 Task: Find connections with filter location Herent with filter topic #realestatewith filter profile language French with filter current company Utkarsh Small Finance Bank with filter school Indian Institute of Space Science and Technology with filter industry Events Services with filter service category Management Consulting with filter keywords title School Volunteer
Action: Mouse moved to (510, 103)
Screenshot: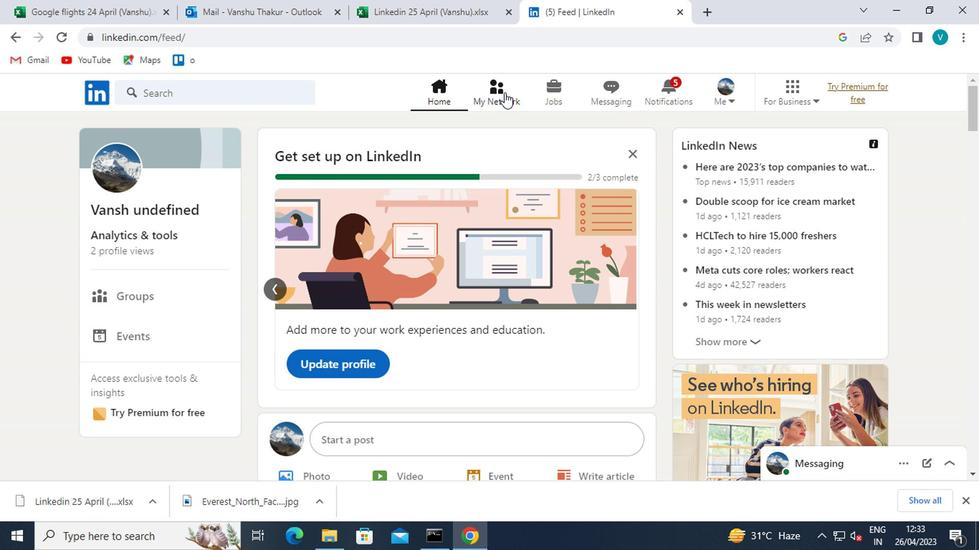 
Action: Mouse pressed left at (510, 103)
Screenshot: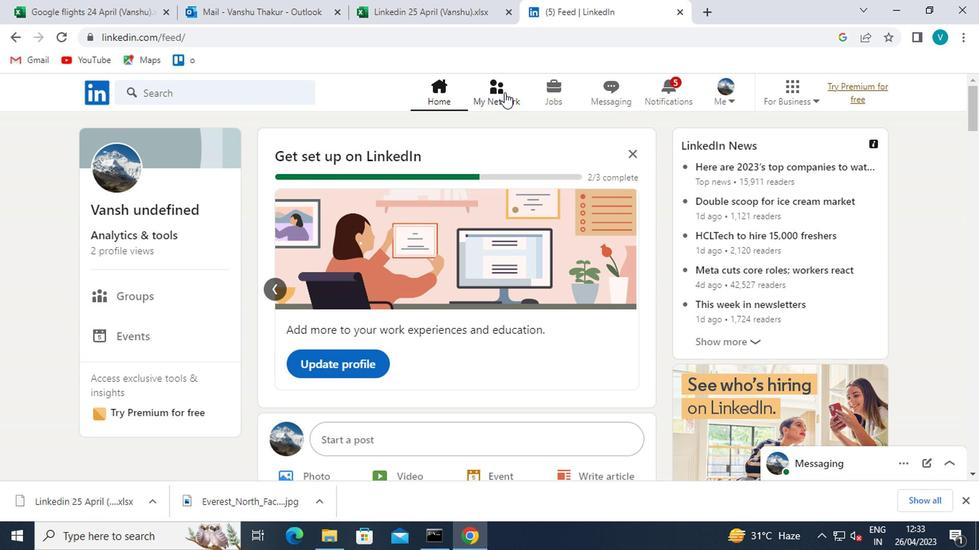 
Action: Mouse moved to (192, 173)
Screenshot: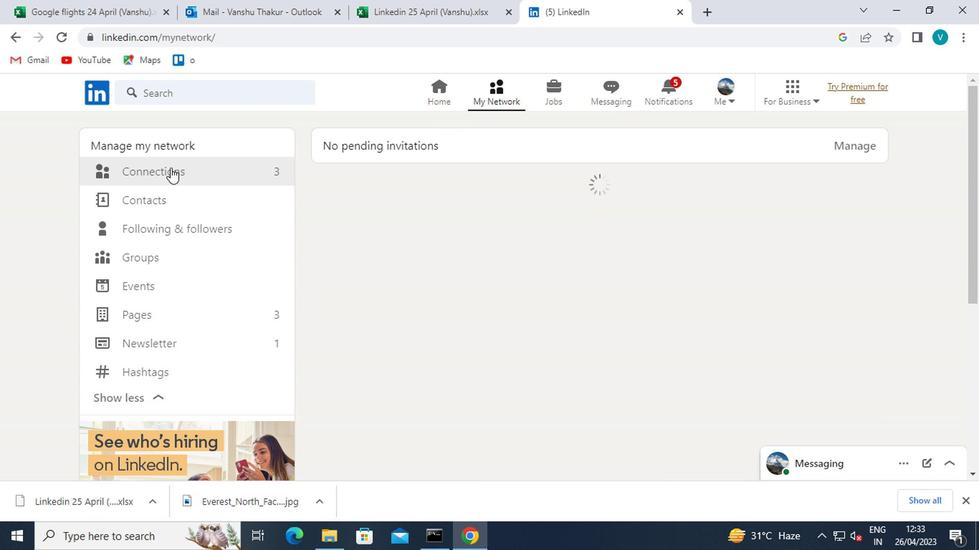 
Action: Mouse pressed left at (192, 173)
Screenshot: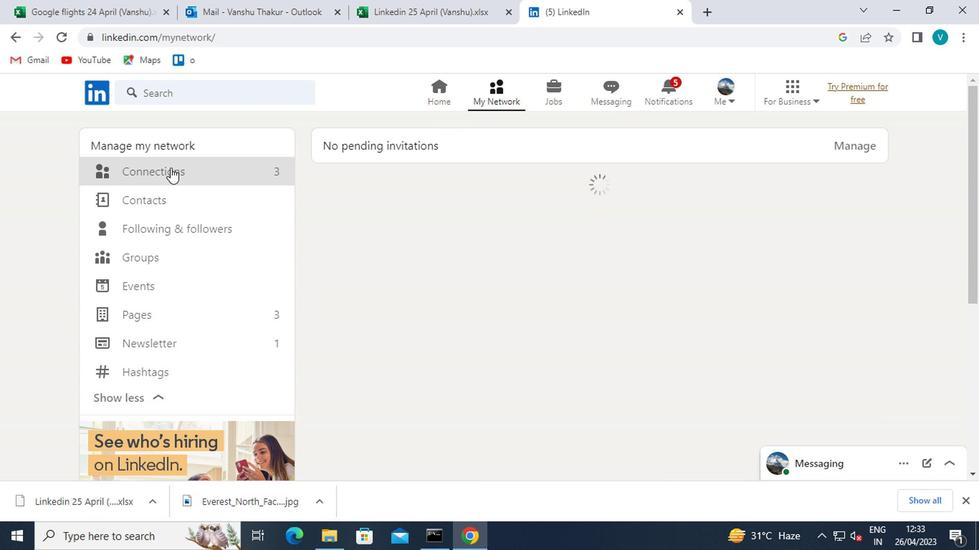 
Action: Mouse moved to (581, 173)
Screenshot: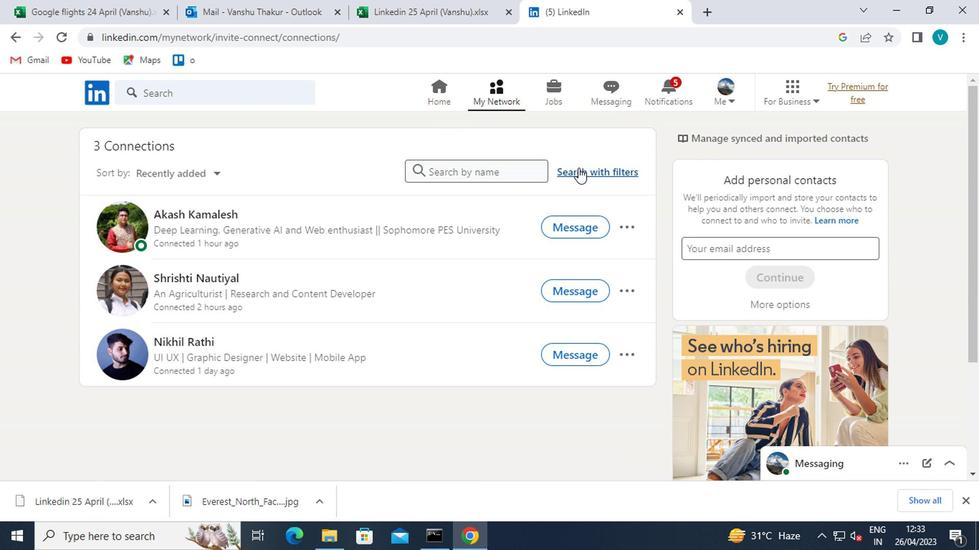 
Action: Mouse pressed left at (581, 173)
Screenshot: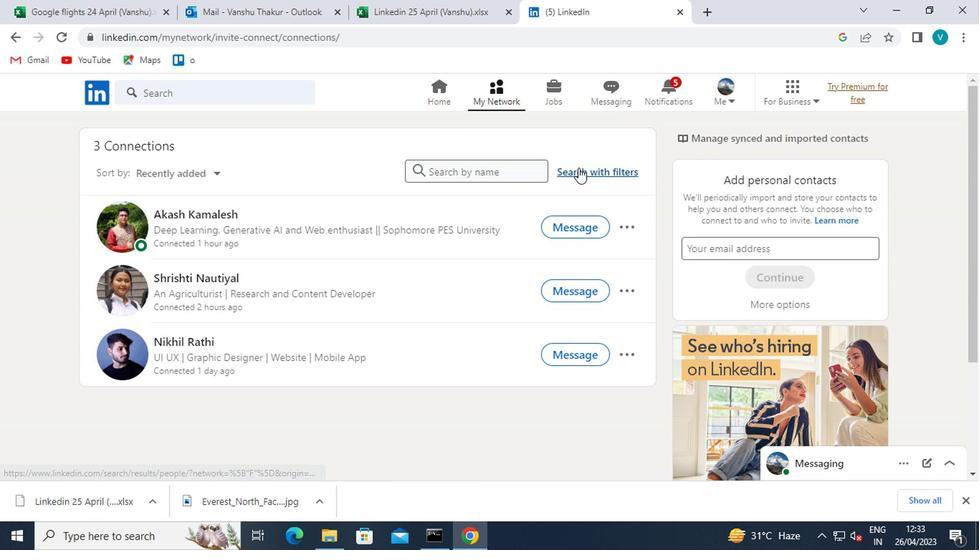
Action: Mouse moved to (501, 145)
Screenshot: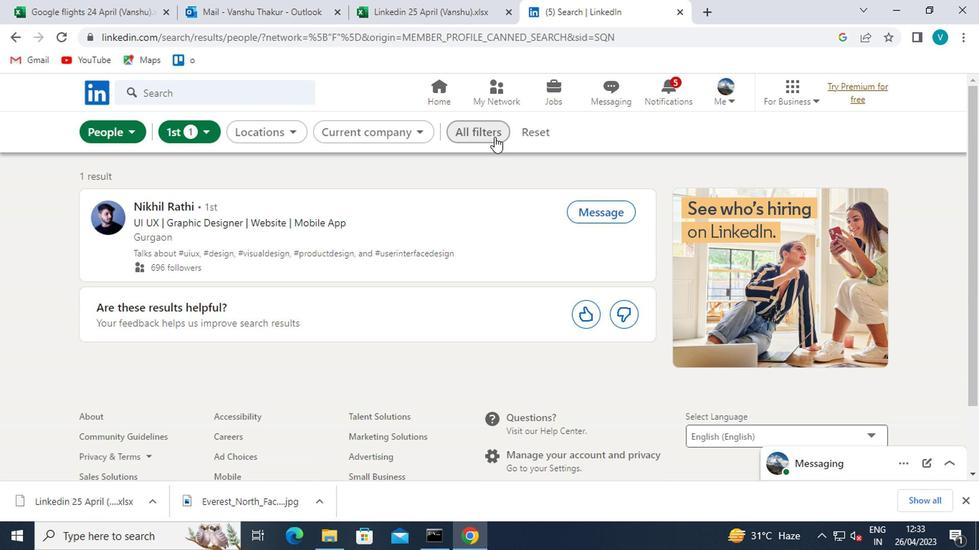 
Action: Mouse pressed left at (501, 145)
Screenshot: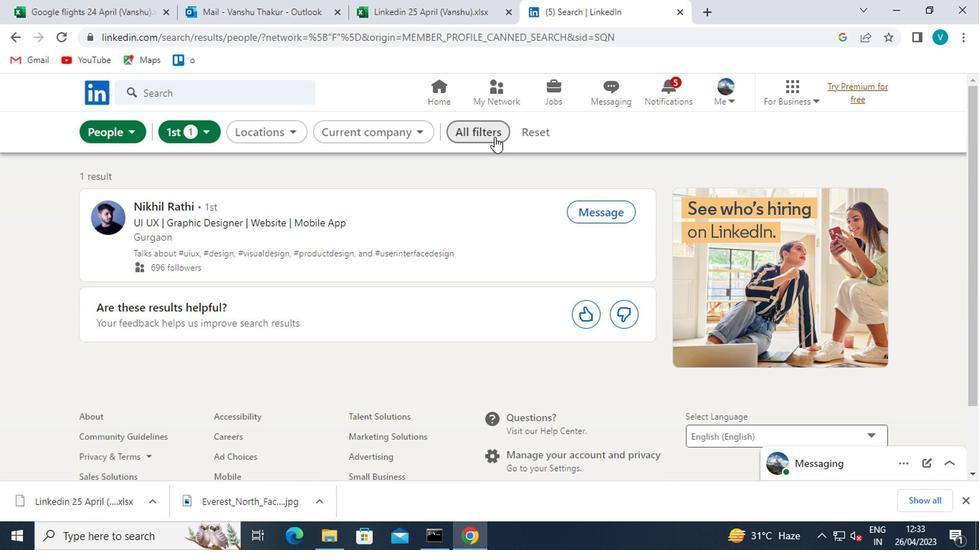 
Action: Mouse moved to (613, 214)
Screenshot: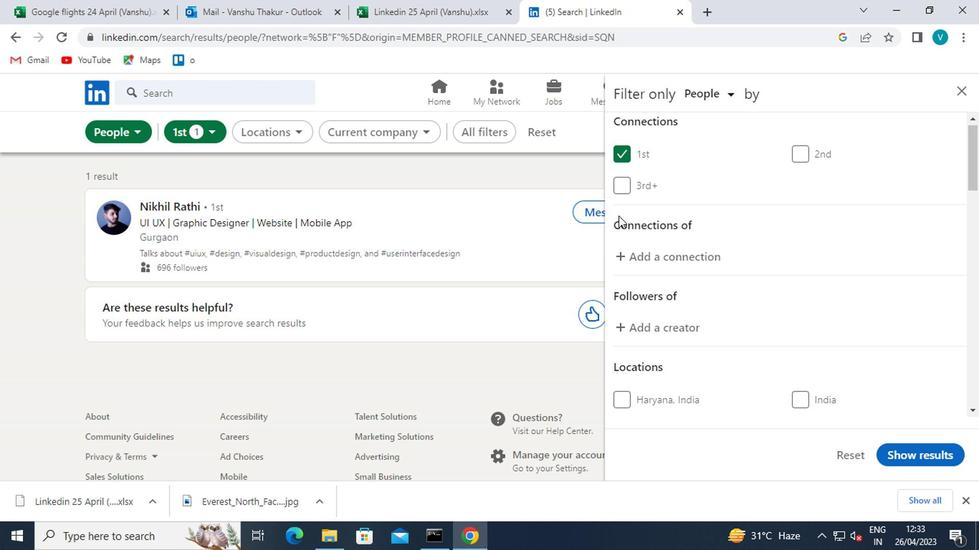 
Action: Mouse scrolled (613, 214) with delta (0, 0)
Screenshot: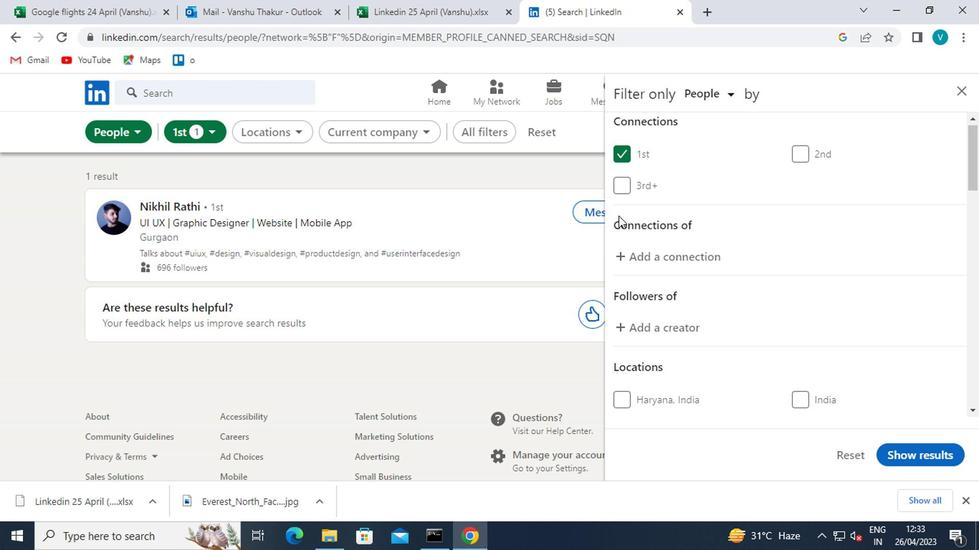 
Action: Mouse moved to (648, 268)
Screenshot: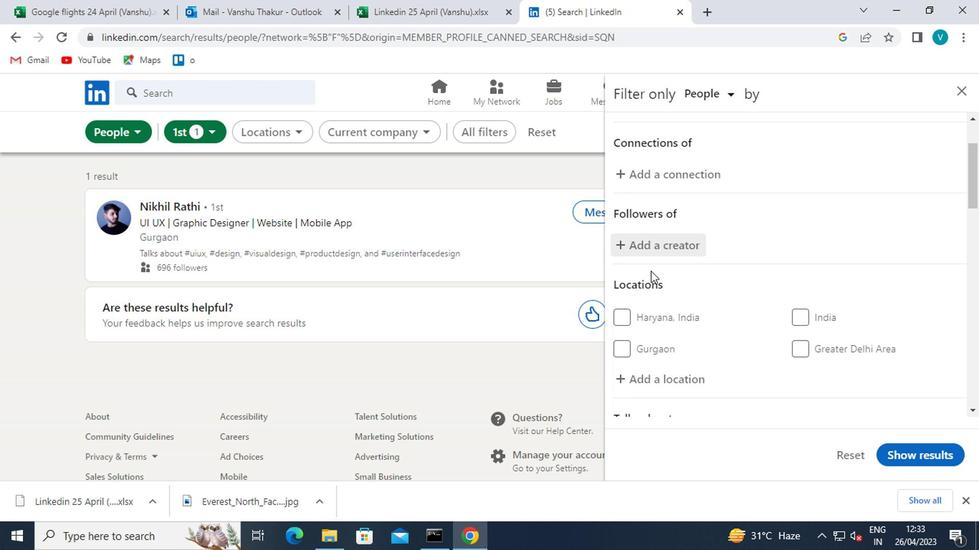 
Action: Mouse scrolled (648, 267) with delta (0, -1)
Screenshot: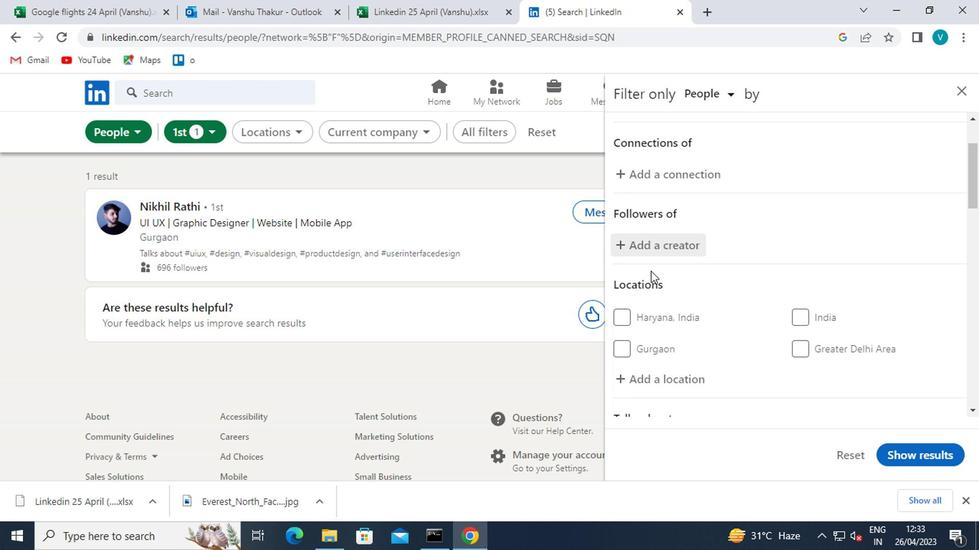
Action: Mouse moved to (664, 324)
Screenshot: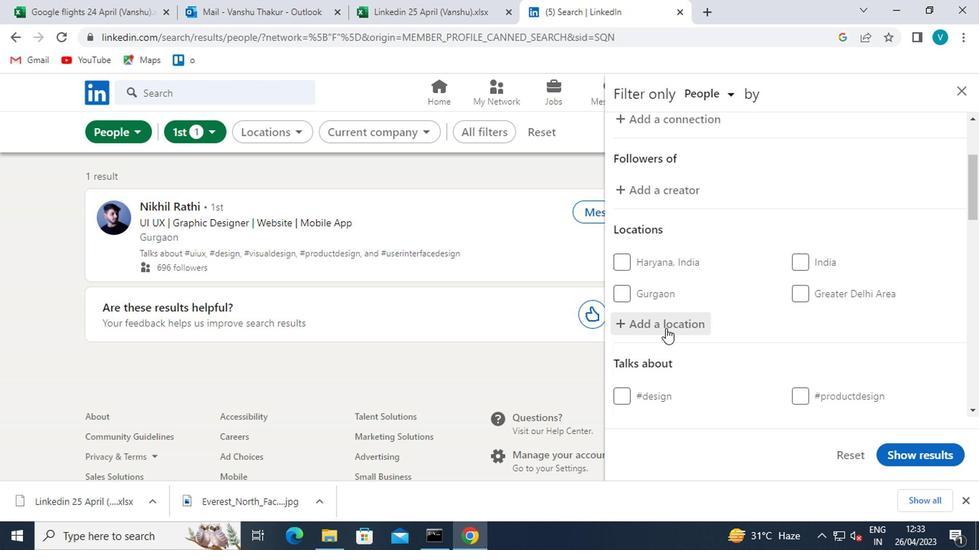 
Action: Mouse pressed left at (664, 324)
Screenshot: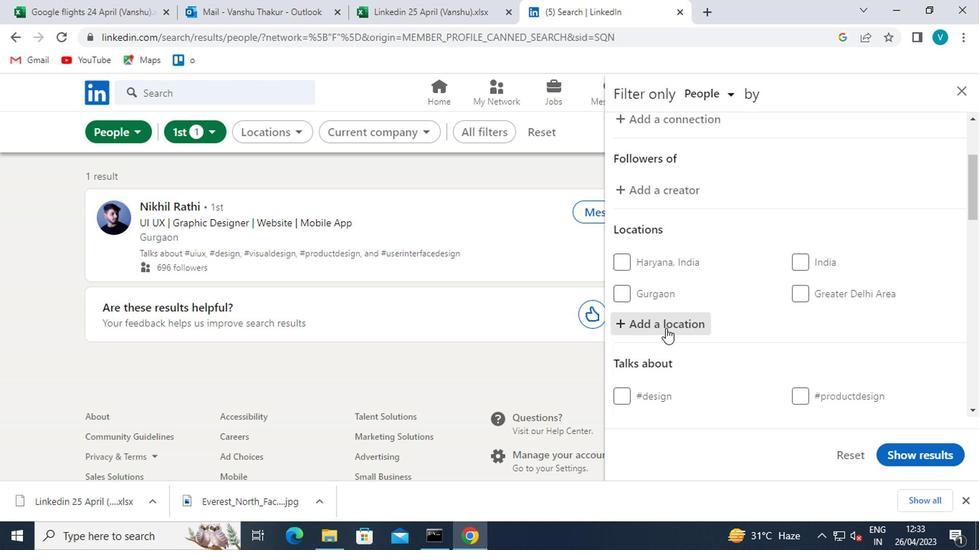 
Action: Key pressed <Key.shift>HERENT<Key.space>
Screenshot: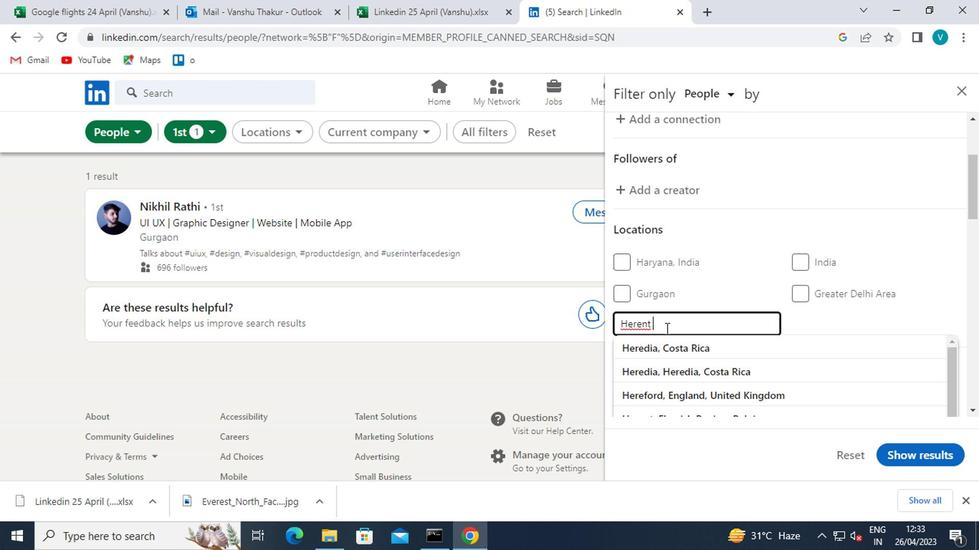 
Action: Mouse moved to (676, 343)
Screenshot: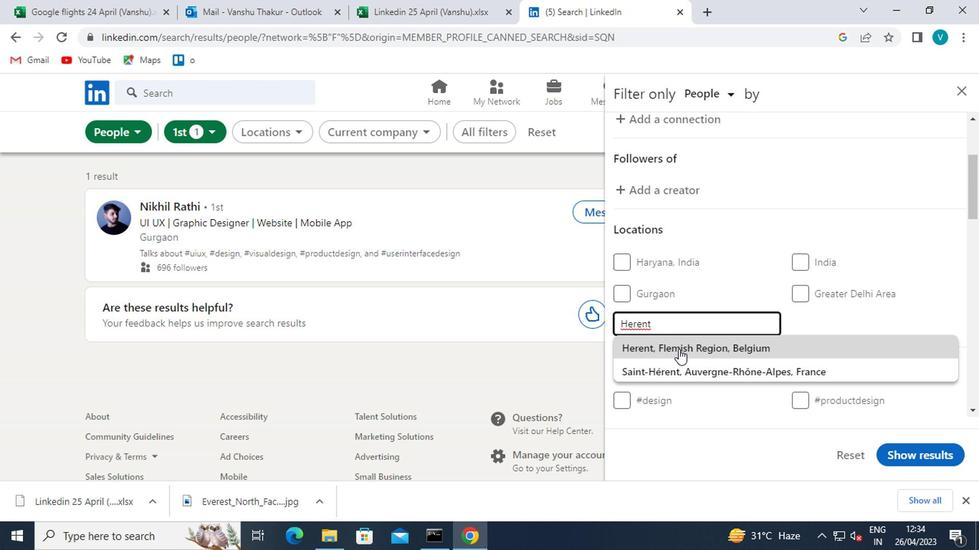 
Action: Mouse pressed left at (676, 343)
Screenshot: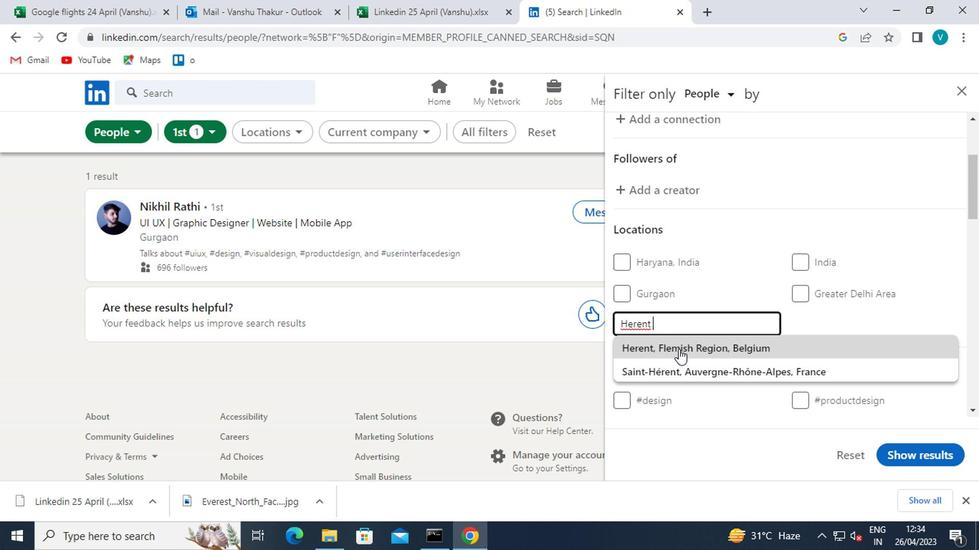 
Action: Mouse scrolled (676, 342) with delta (0, -1)
Screenshot: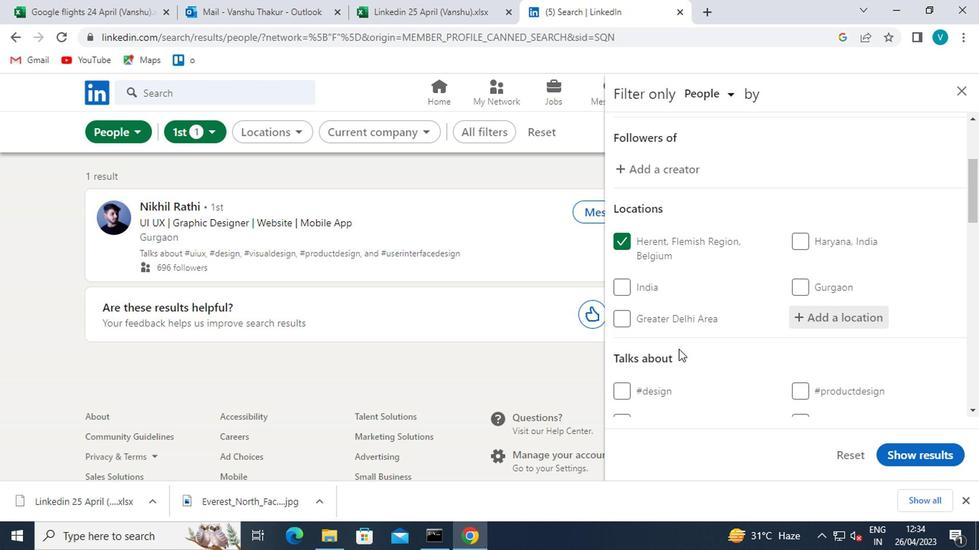 
Action: Mouse scrolled (676, 342) with delta (0, -1)
Screenshot: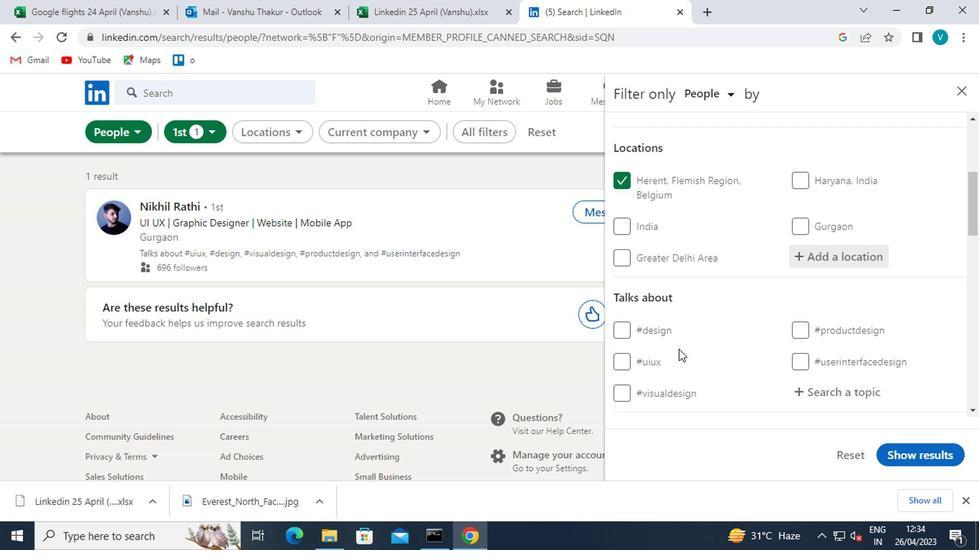 
Action: Mouse scrolled (676, 342) with delta (0, -1)
Screenshot: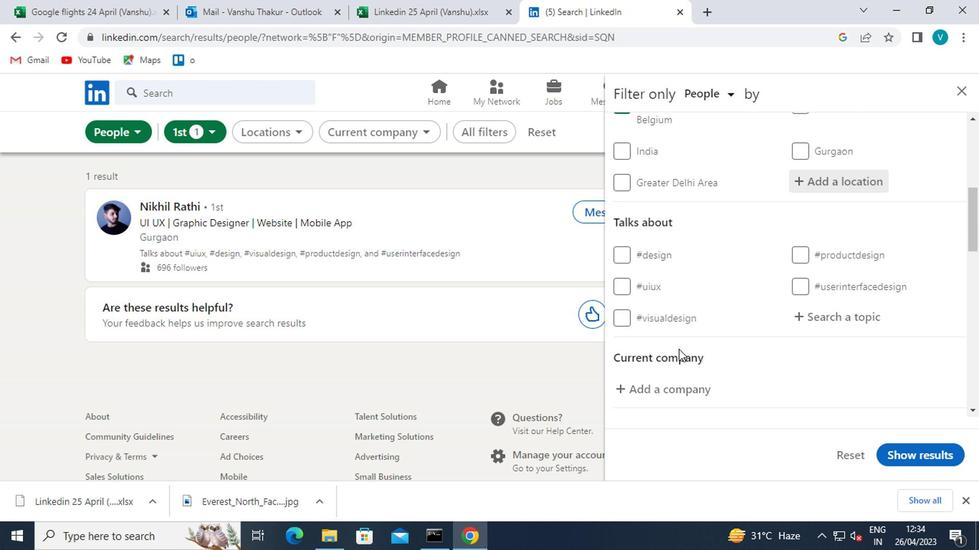 
Action: Mouse moved to (818, 263)
Screenshot: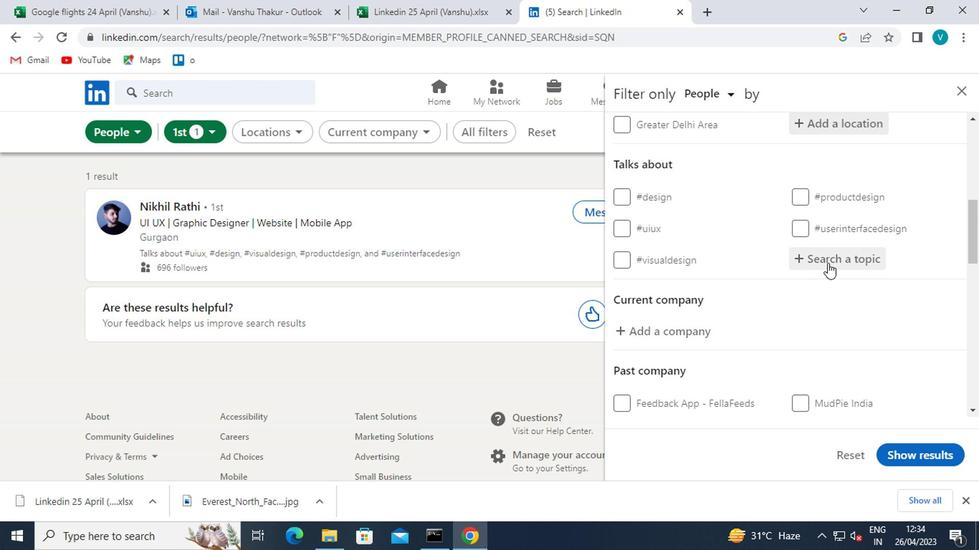
Action: Mouse pressed left at (818, 263)
Screenshot: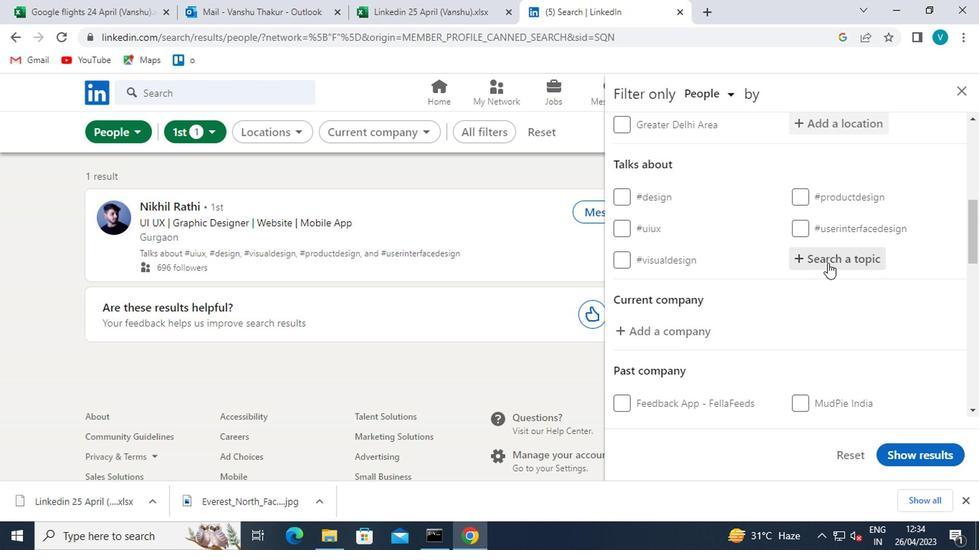 
Action: Key pressed <Key.shift>#REALESTATE
Screenshot: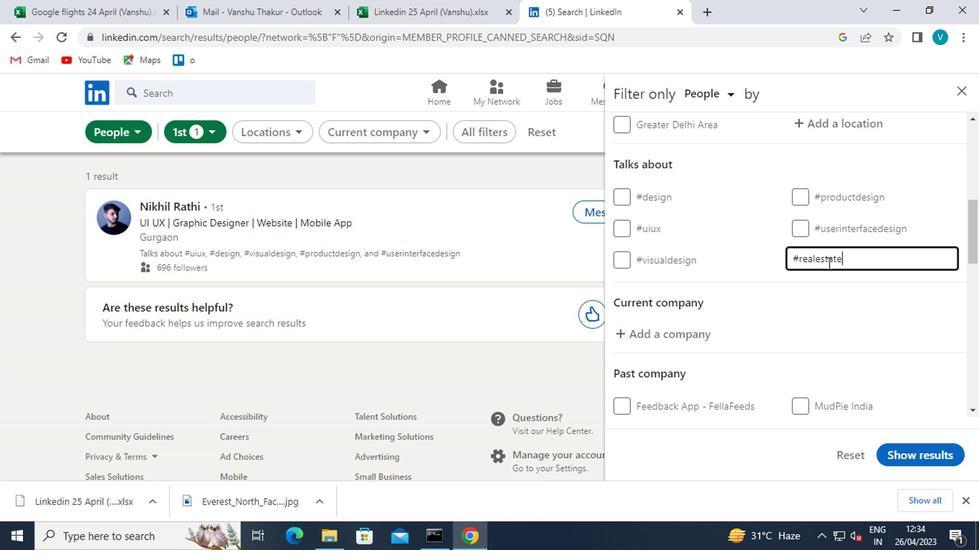 
Action: Mouse moved to (824, 284)
Screenshot: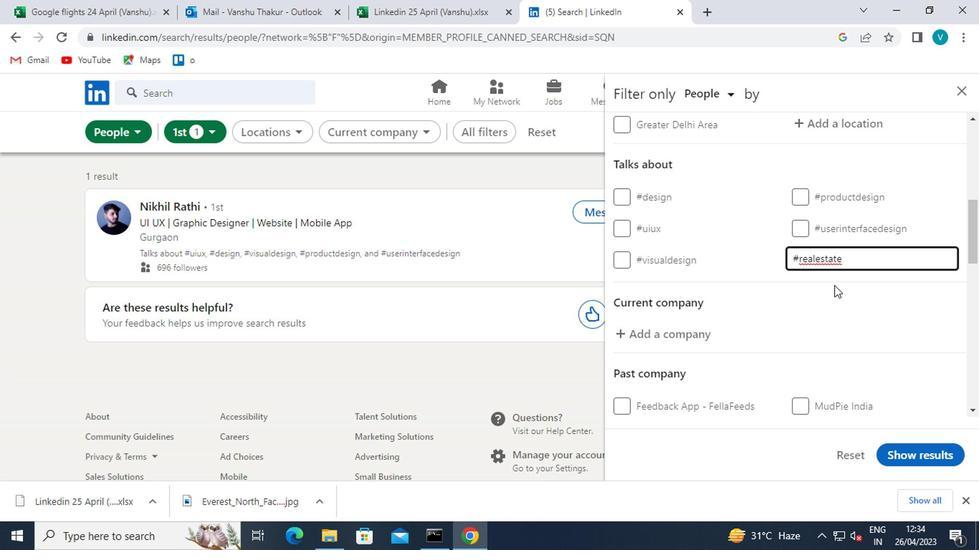 
Action: Mouse pressed left at (824, 284)
Screenshot: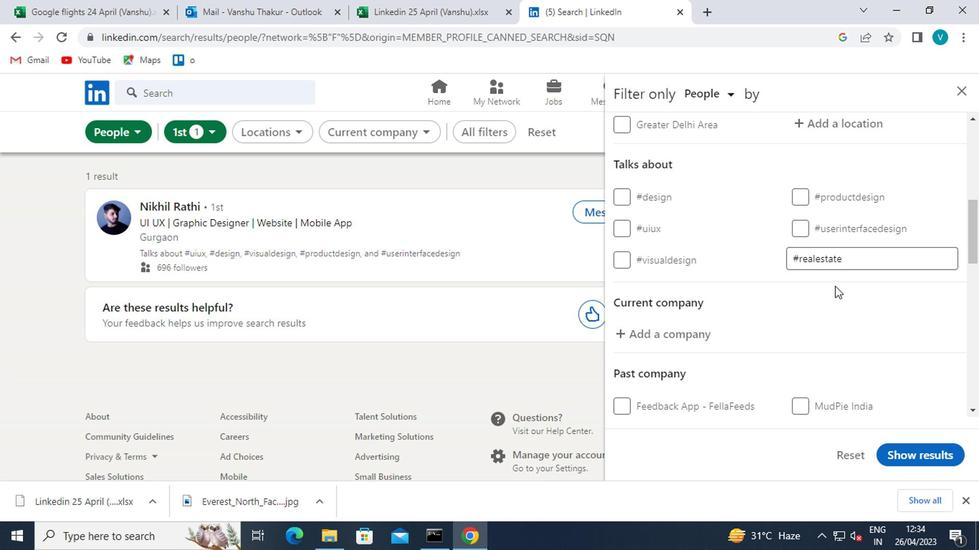 
Action: Mouse moved to (825, 284)
Screenshot: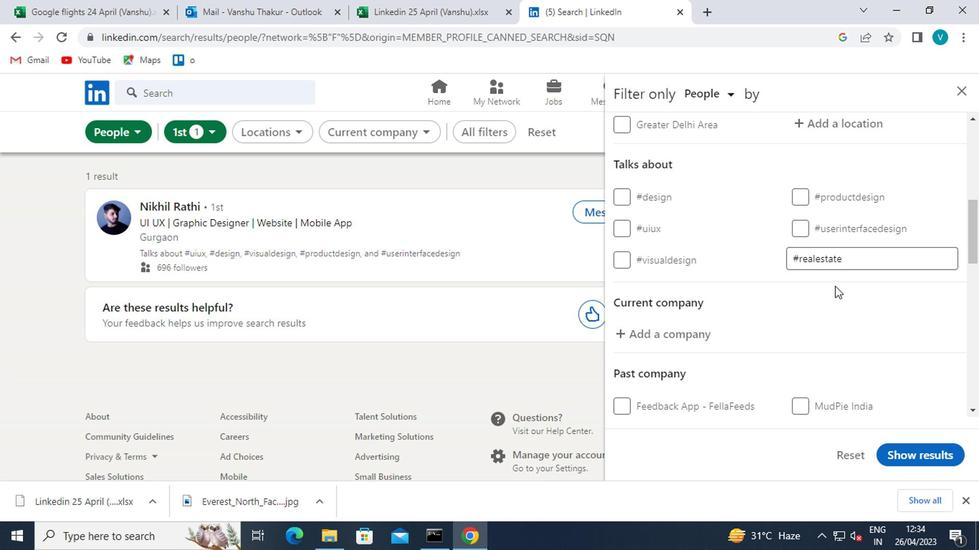 
Action: Mouse scrolled (825, 284) with delta (0, 0)
Screenshot: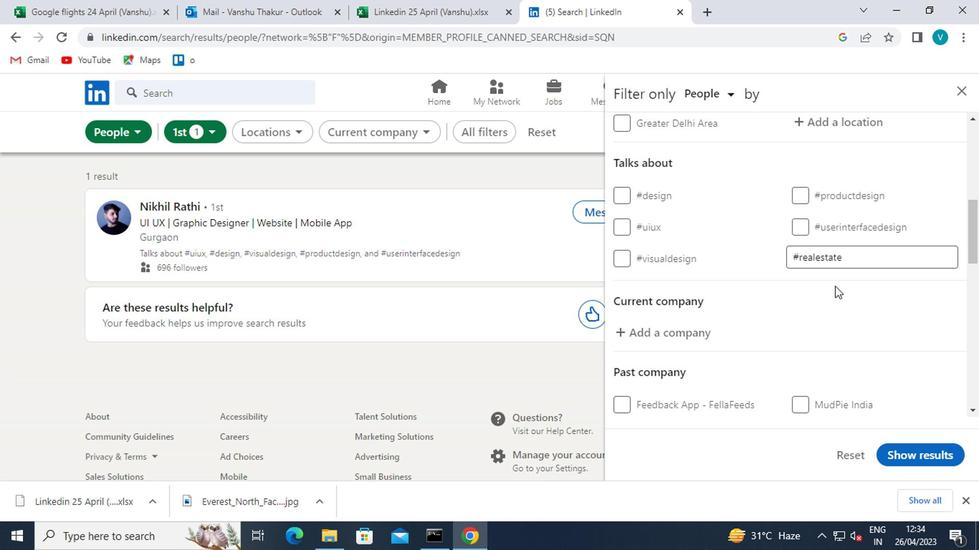 
Action: Mouse moved to (723, 270)
Screenshot: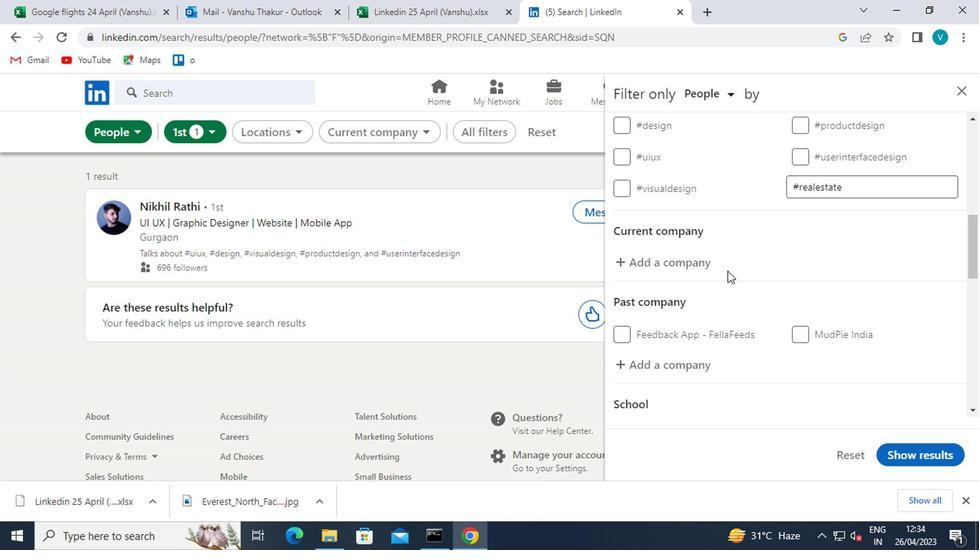 
Action: Mouse pressed left at (723, 270)
Screenshot: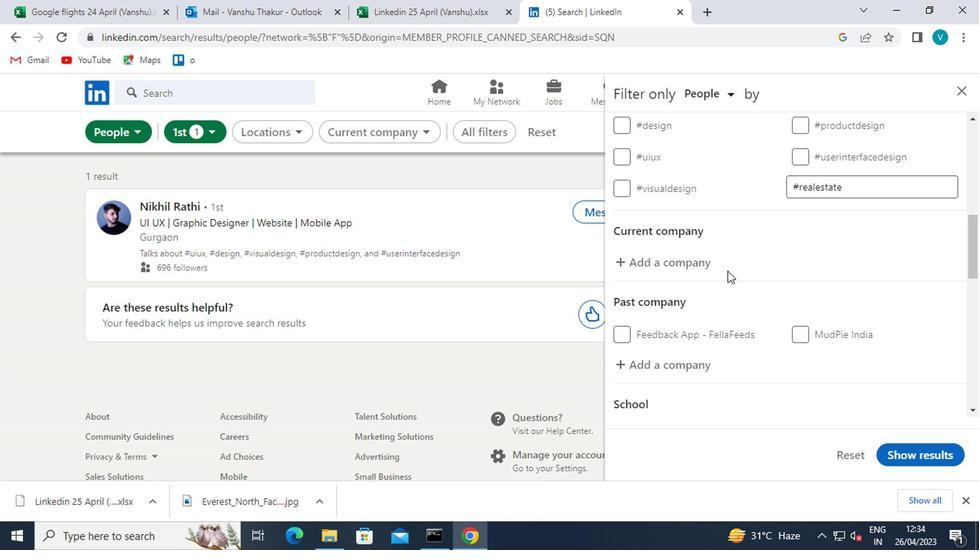 
Action: Mouse moved to (716, 265)
Screenshot: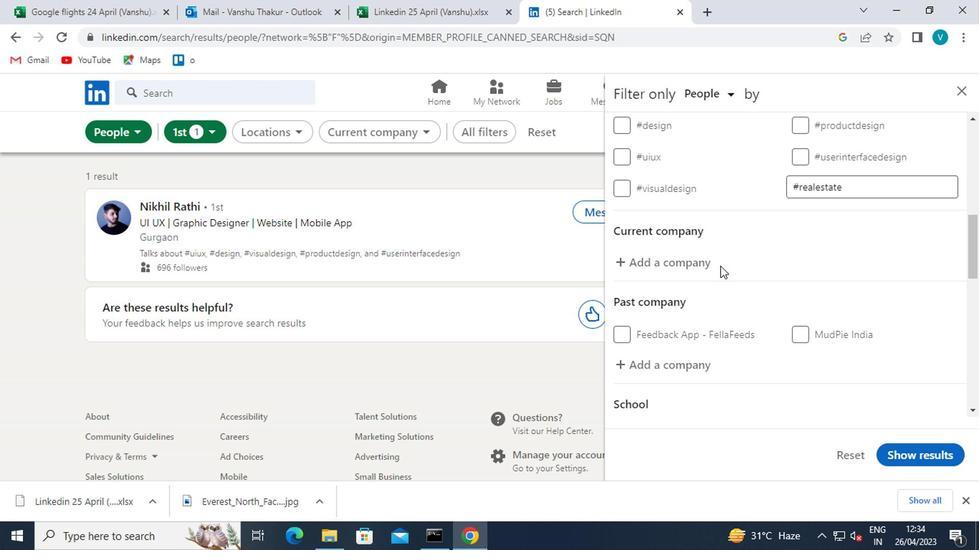 
Action: Mouse pressed left at (716, 265)
Screenshot: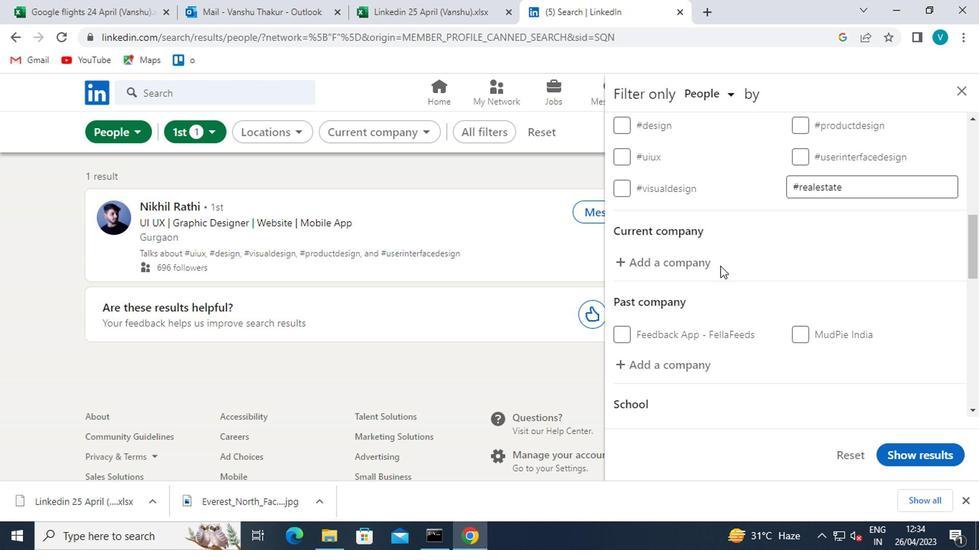 
Action: Mouse moved to (703, 263)
Screenshot: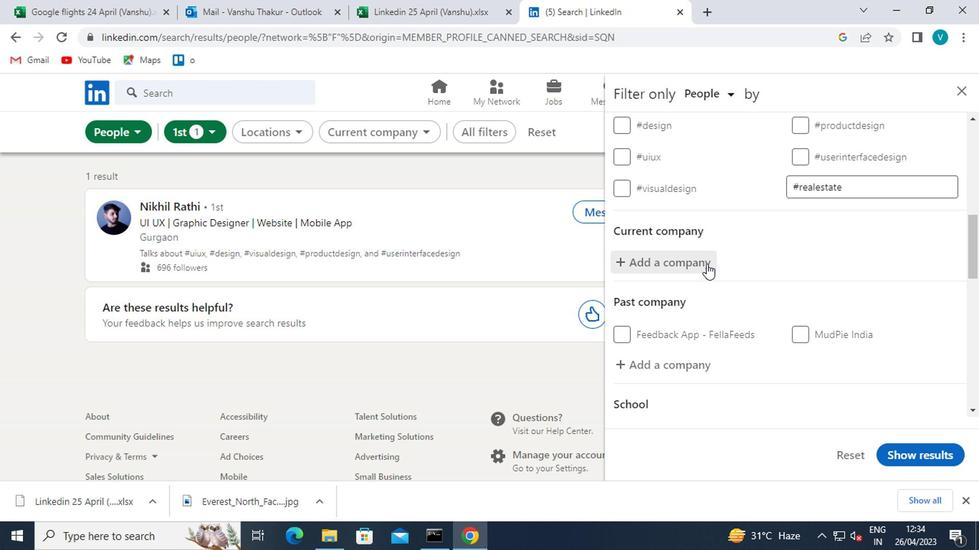 
Action: Mouse pressed left at (703, 263)
Screenshot: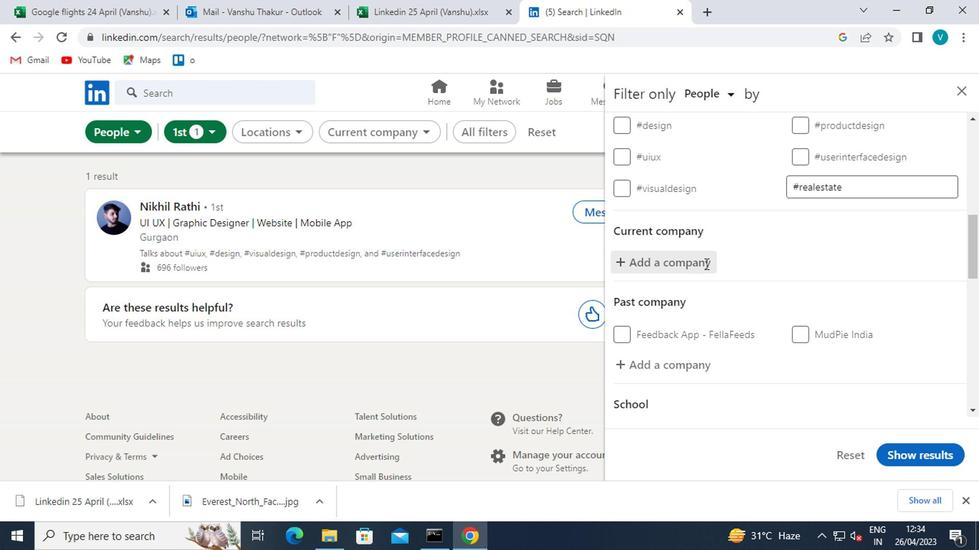 
Action: Mouse moved to (701, 263)
Screenshot: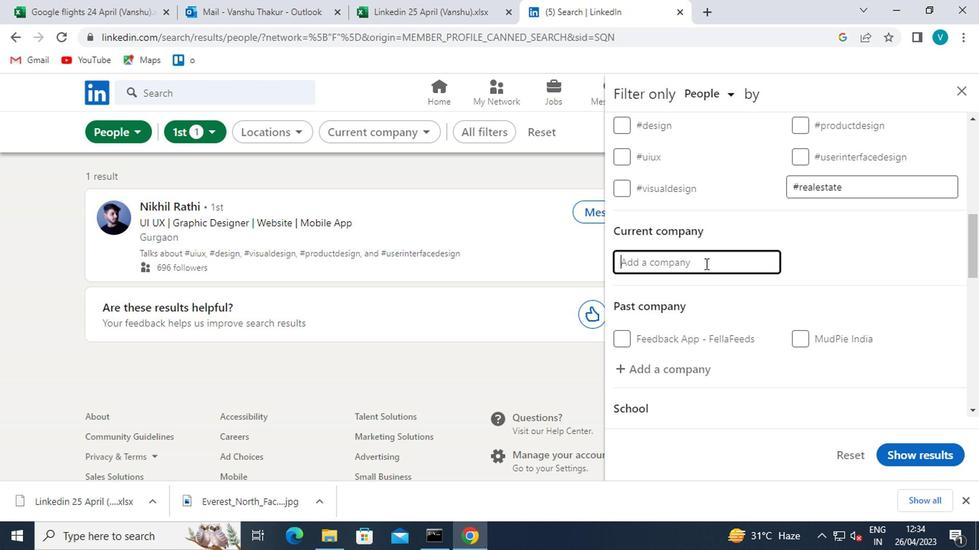 
Action: Key pressed <Key.shift>UTKARSH<Key.space>
Screenshot: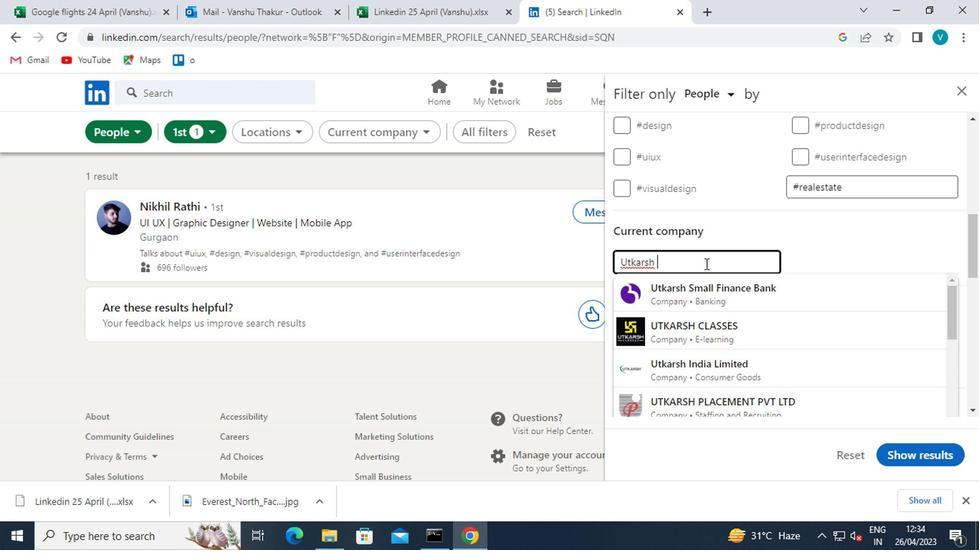 
Action: Mouse moved to (701, 290)
Screenshot: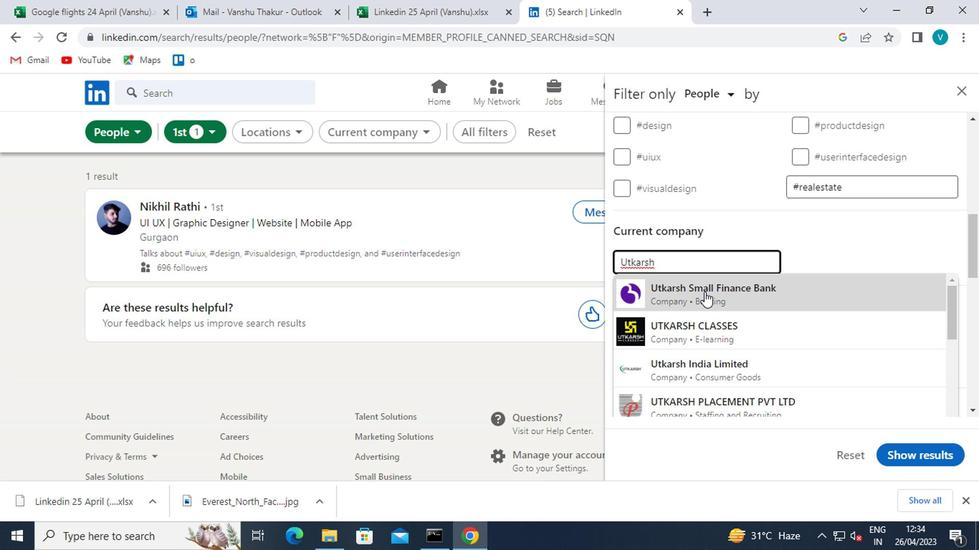 
Action: Mouse pressed left at (701, 290)
Screenshot: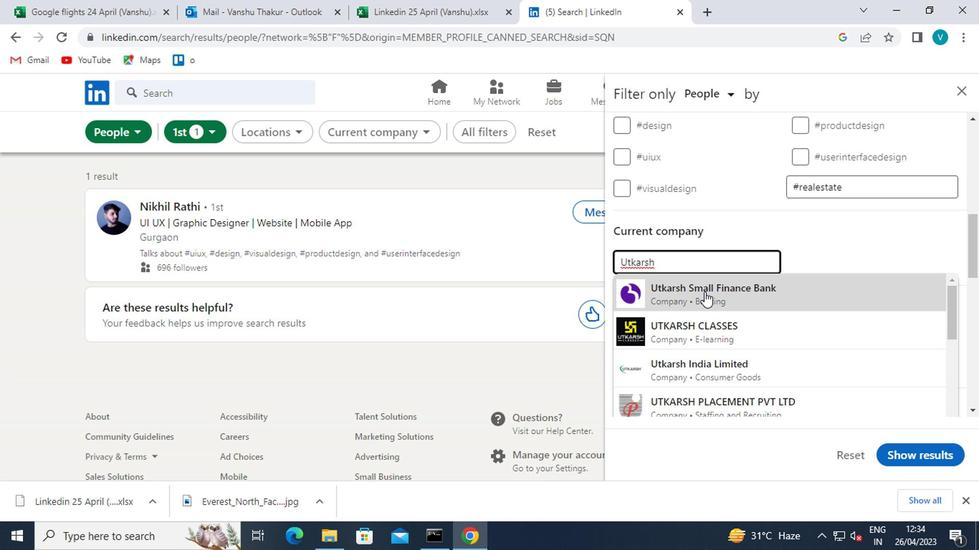 
Action: Mouse scrolled (701, 289) with delta (0, -1)
Screenshot: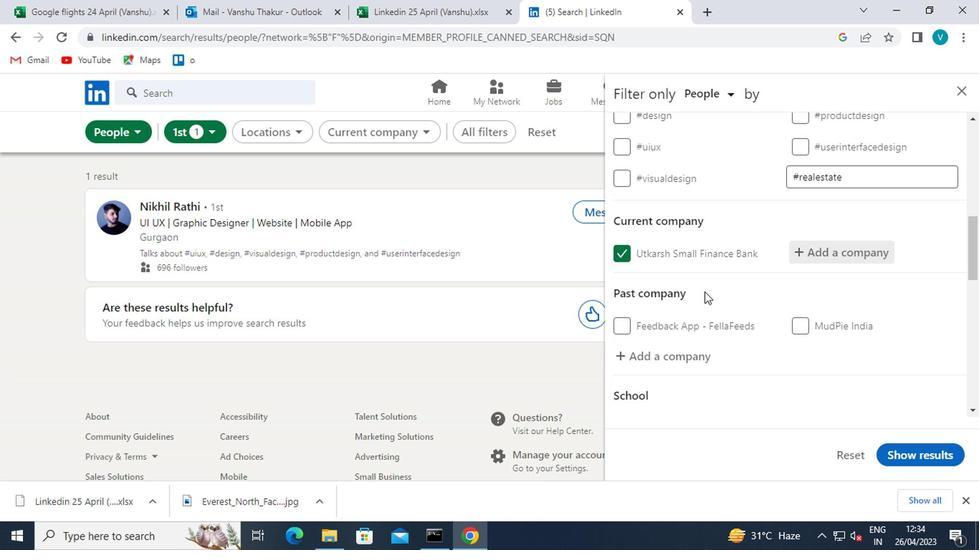 
Action: Mouse scrolled (701, 289) with delta (0, -1)
Screenshot: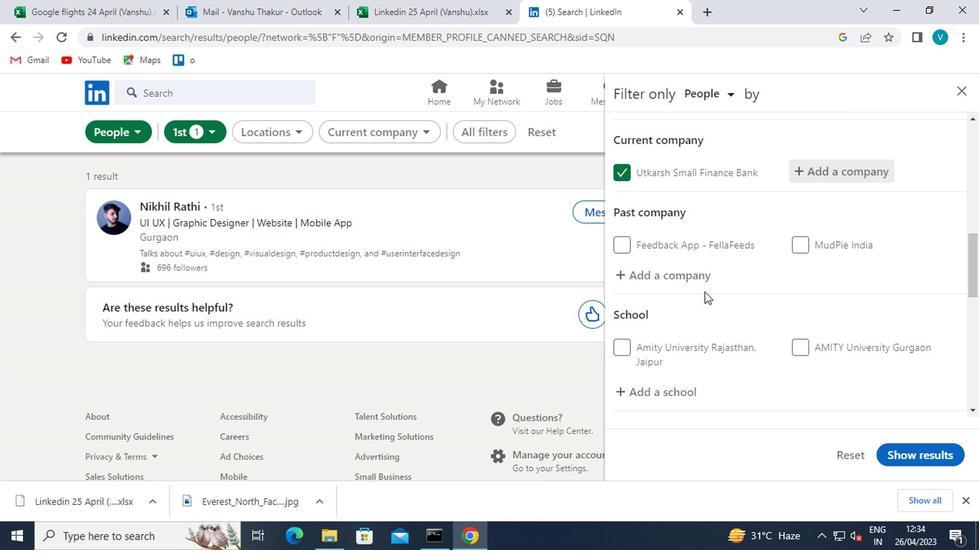 
Action: Mouse moved to (667, 338)
Screenshot: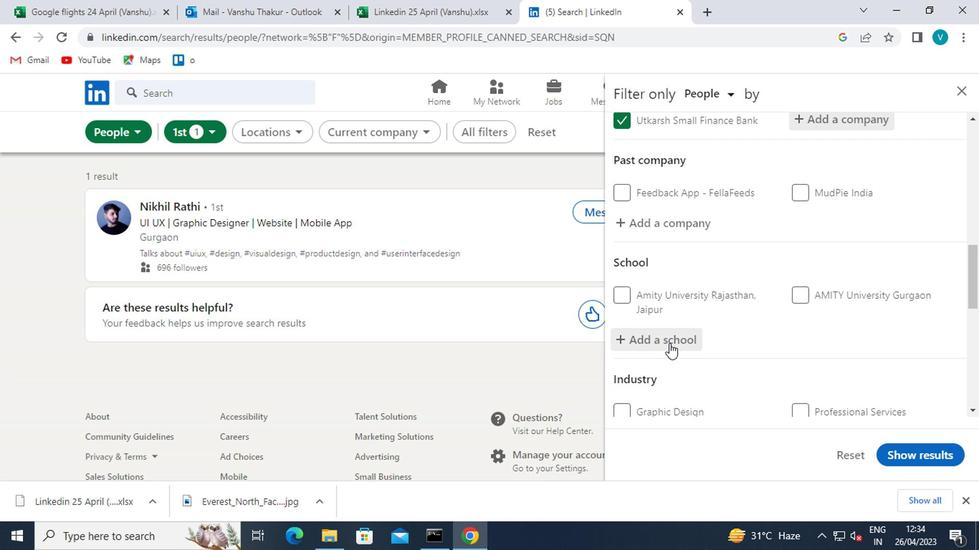 
Action: Mouse pressed left at (667, 338)
Screenshot: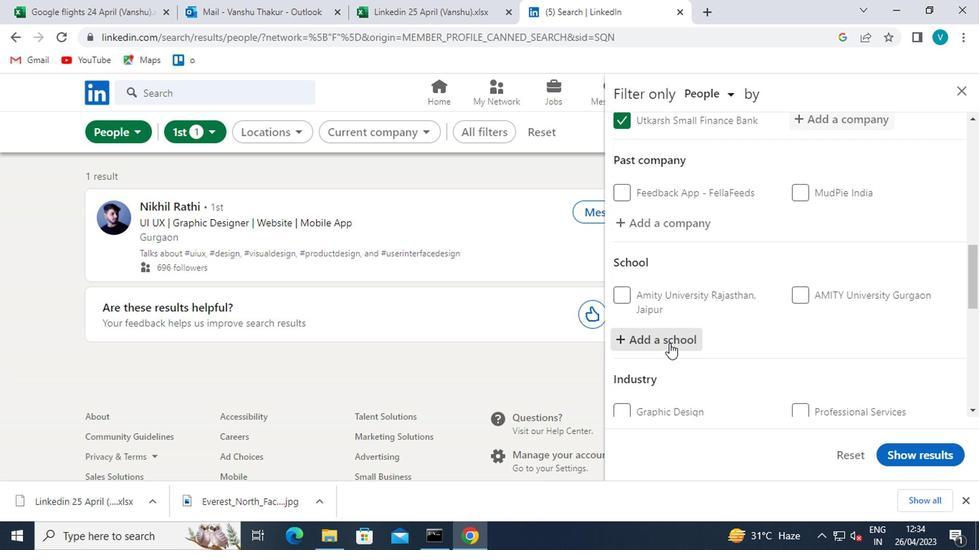 
Action: Key pressed <Key.shift>INDIAB<Key.backspace>N<Key.space><Key.shift>INSTITUTE<Key.space>
Screenshot: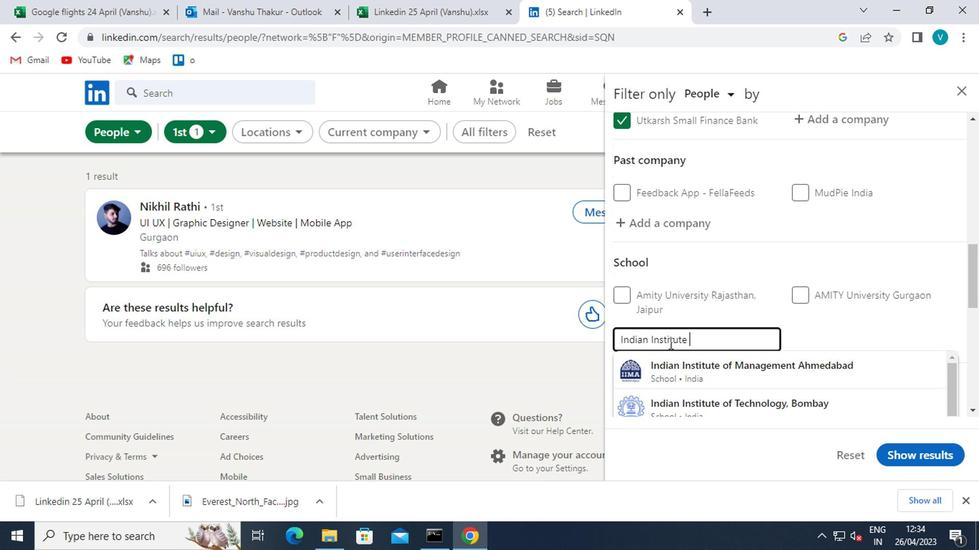 
Action: Mouse moved to (697, 365)
Screenshot: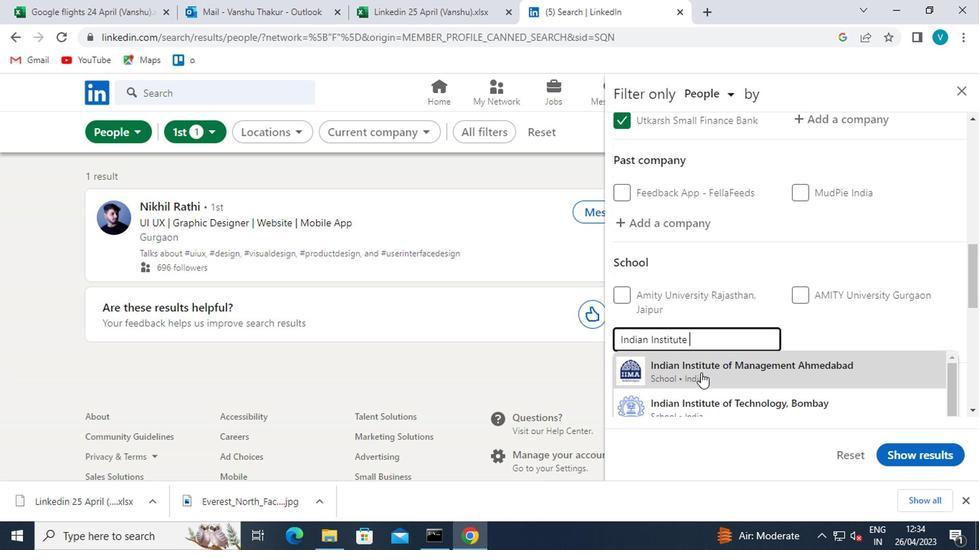 
Action: Mouse scrolled (697, 365) with delta (0, 0)
Screenshot: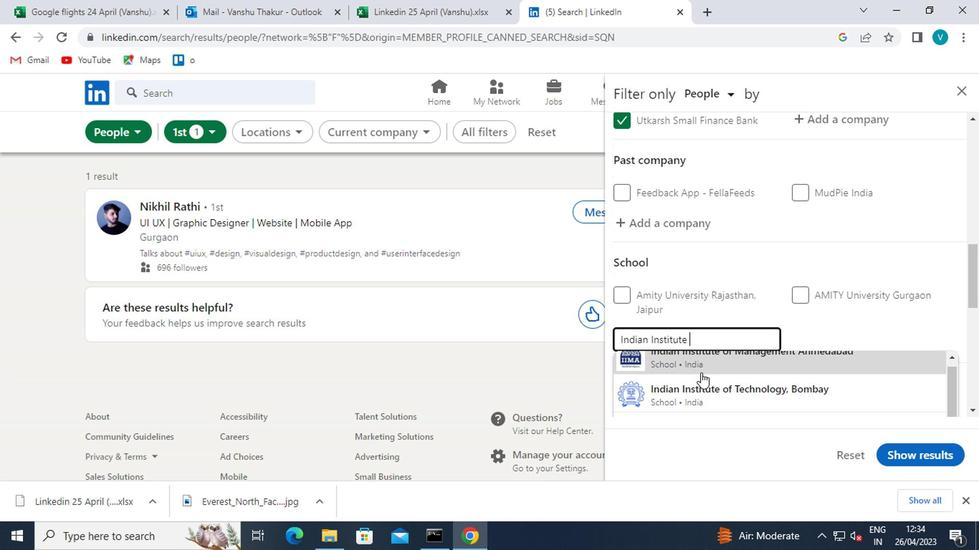 
Action: Mouse scrolled (697, 365) with delta (0, 0)
Screenshot: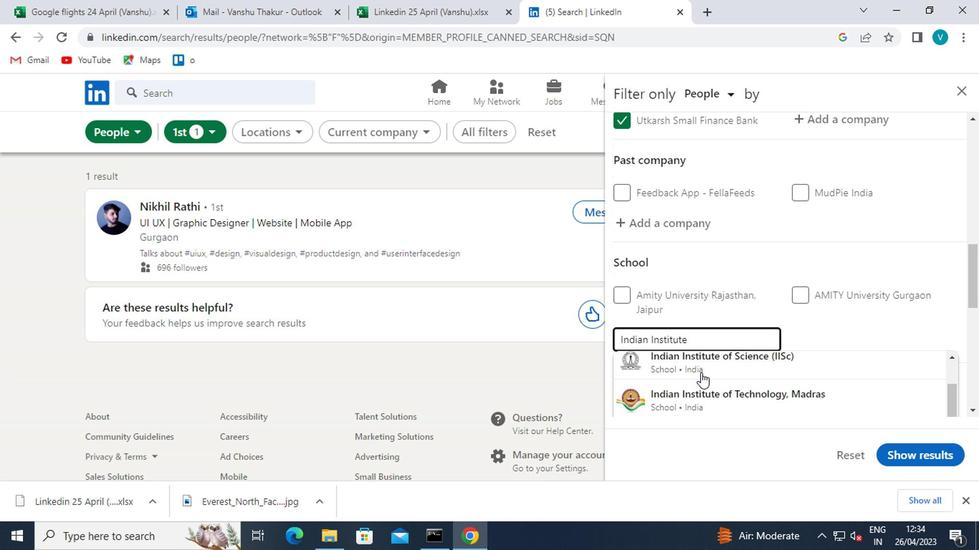 
Action: Mouse scrolled (697, 366) with delta (0, 0)
Screenshot: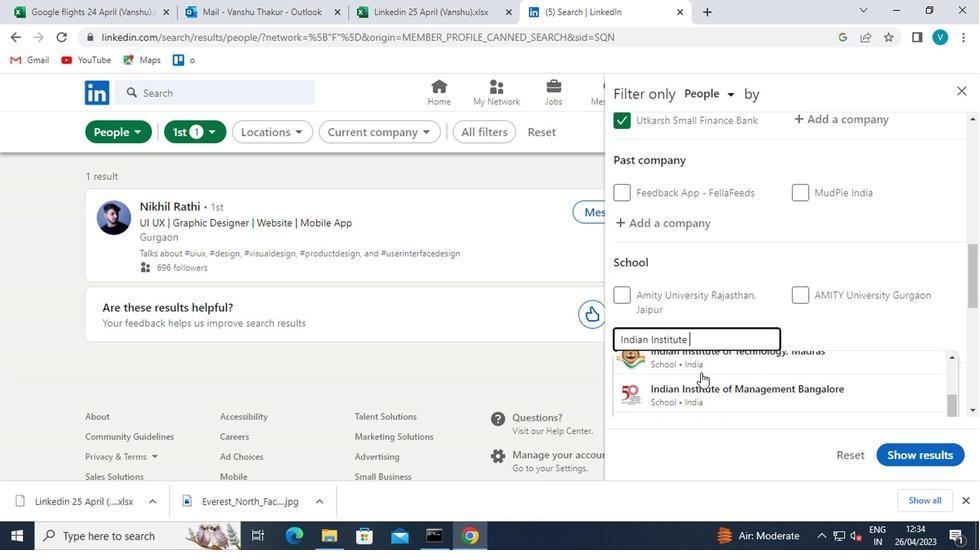 
Action: Key pressed OF<Key.space><Key.shift>SPACE<Key.space>
Screenshot: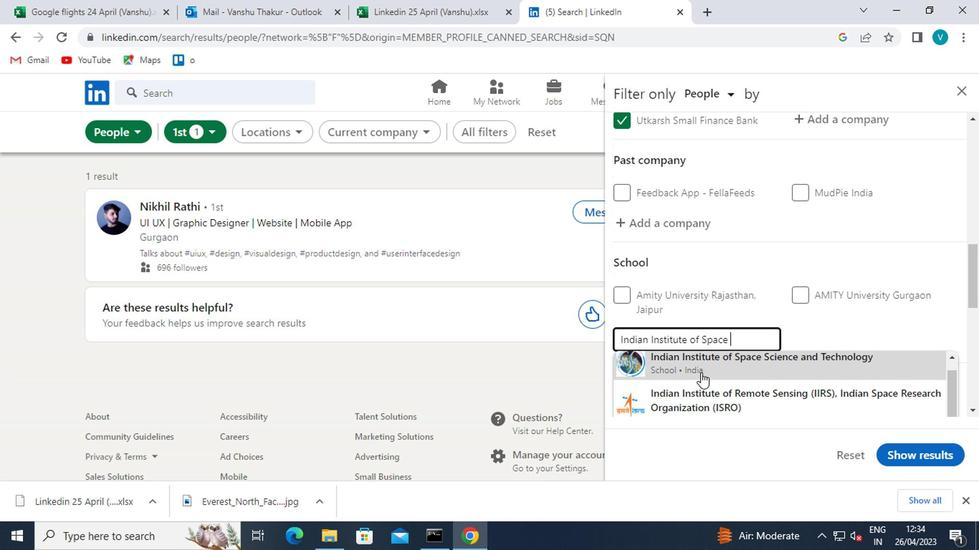 
Action: Mouse pressed left at (697, 365)
Screenshot: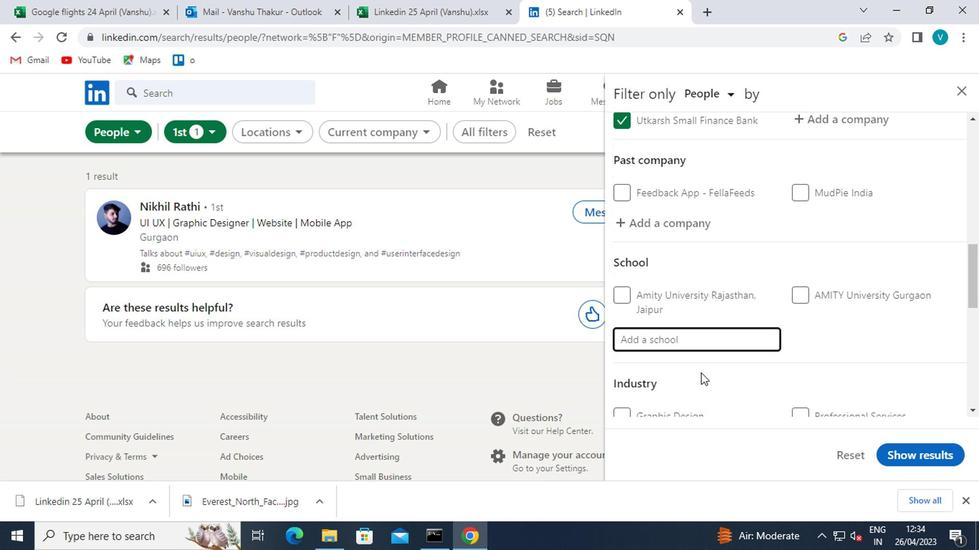 
Action: Mouse moved to (738, 344)
Screenshot: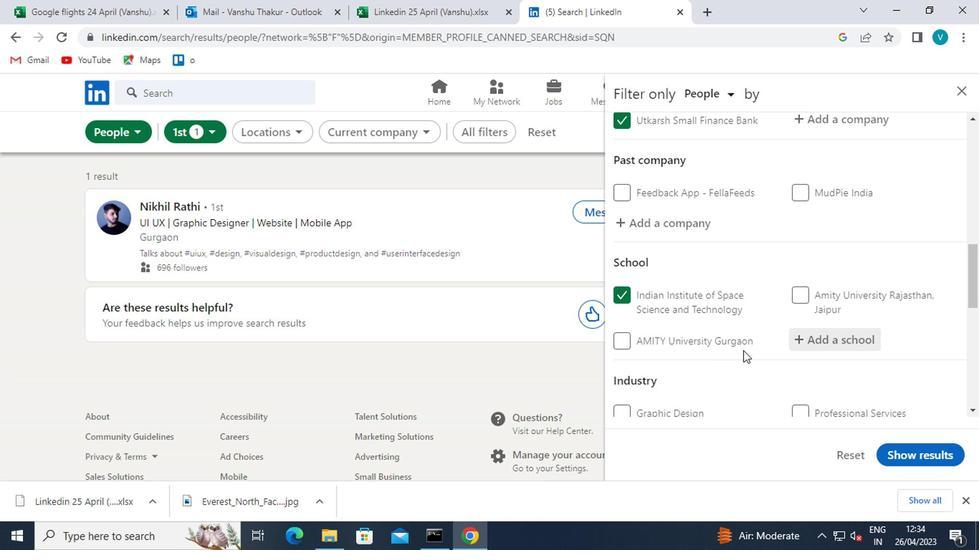 
Action: Mouse scrolled (738, 344) with delta (0, 0)
Screenshot: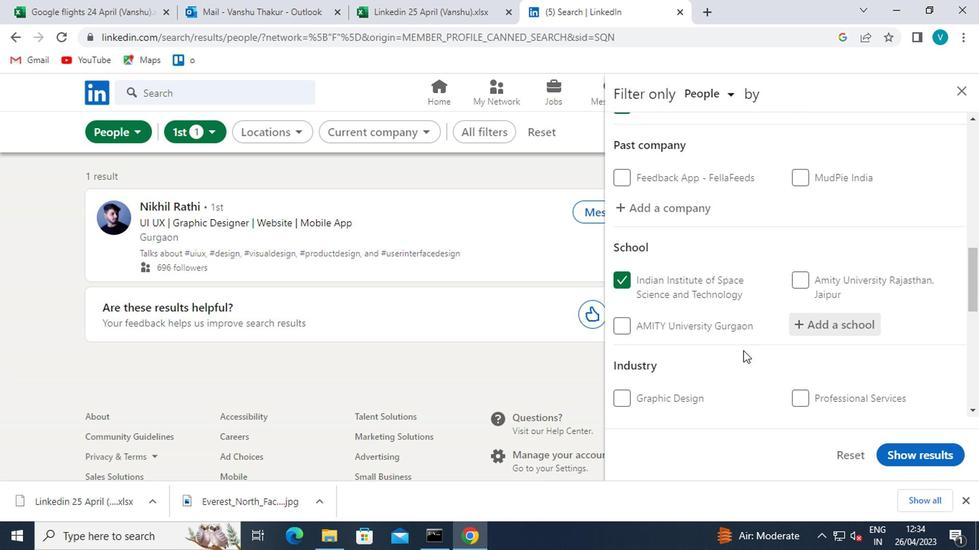 
Action: Mouse scrolled (738, 344) with delta (0, 0)
Screenshot: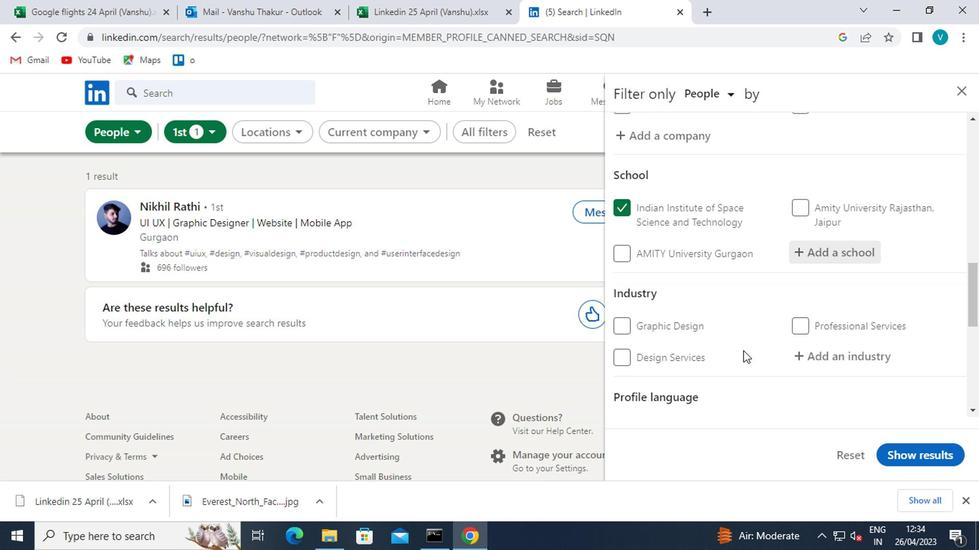
Action: Mouse moved to (812, 294)
Screenshot: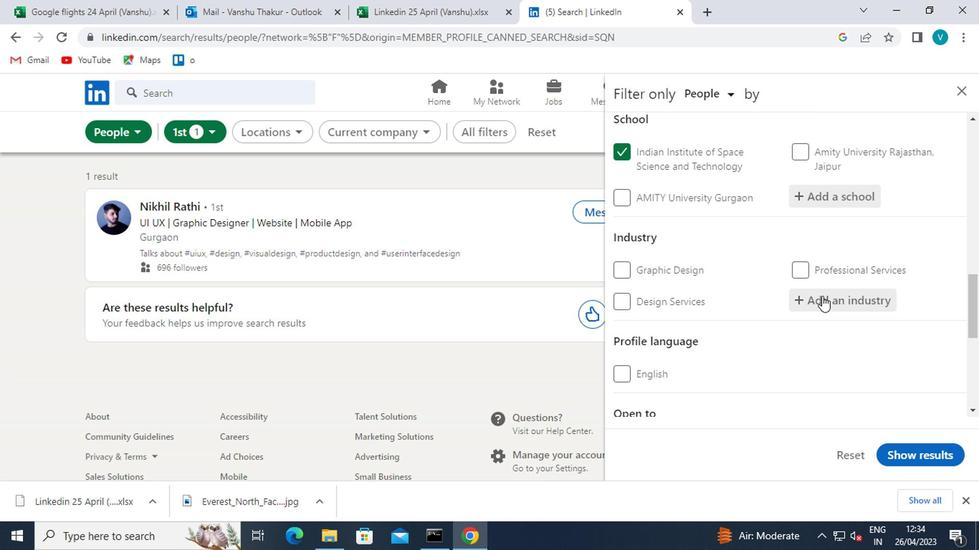 
Action: Mouse pressed left at (812, 294)
Screenshot: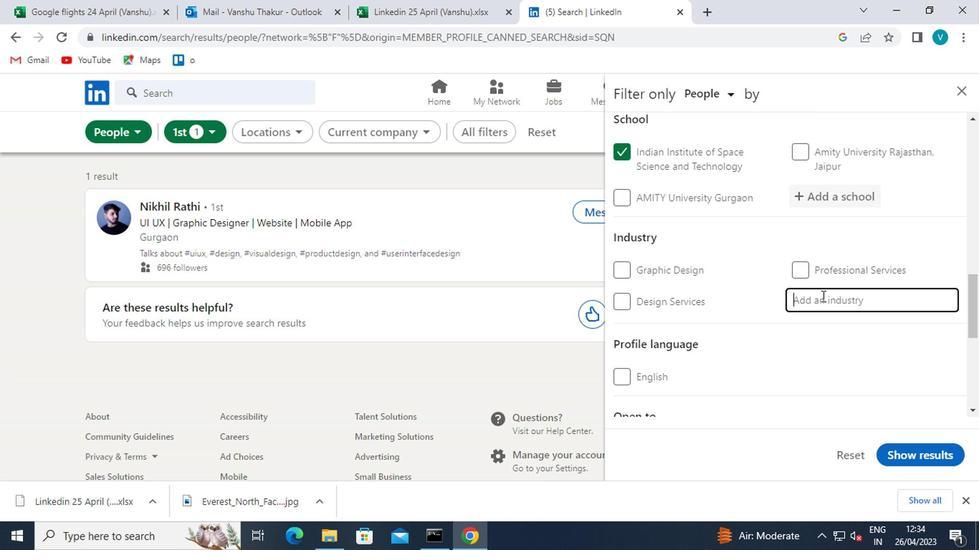 
Action: Mouse moved to (813, 294)
Screenshot: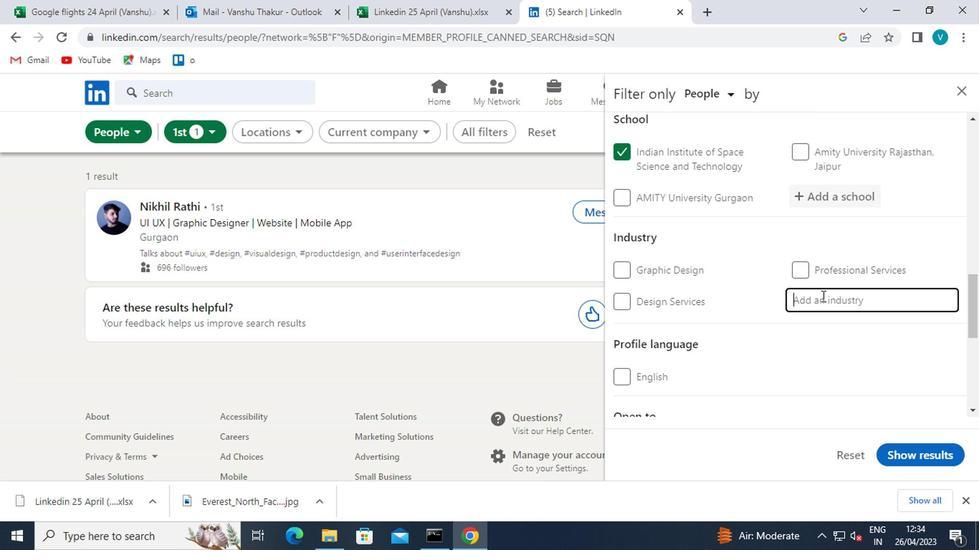 
Action: Key pressed <Key.shift>EVENTS<Key.space>
Screenshot: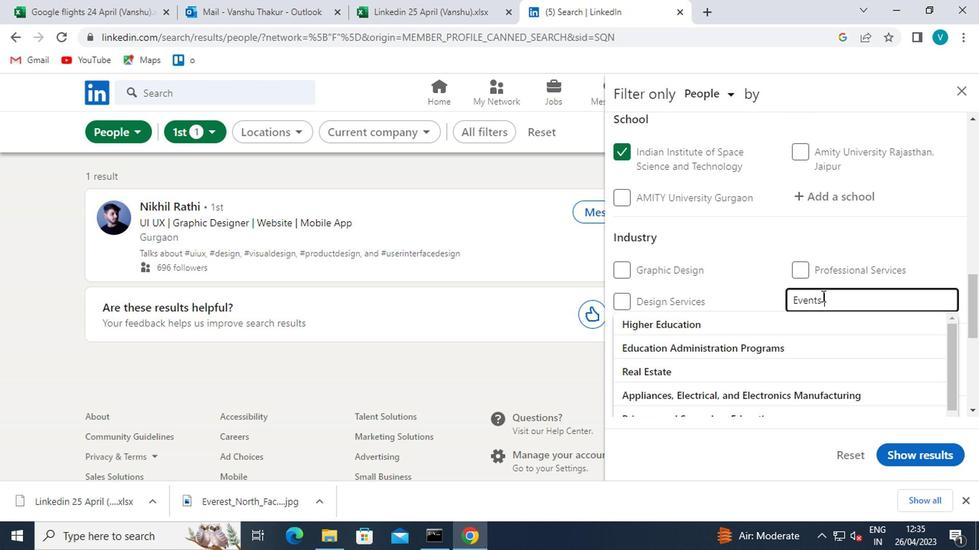 
Action: Mouse moved to (836, 307)
Screenshot: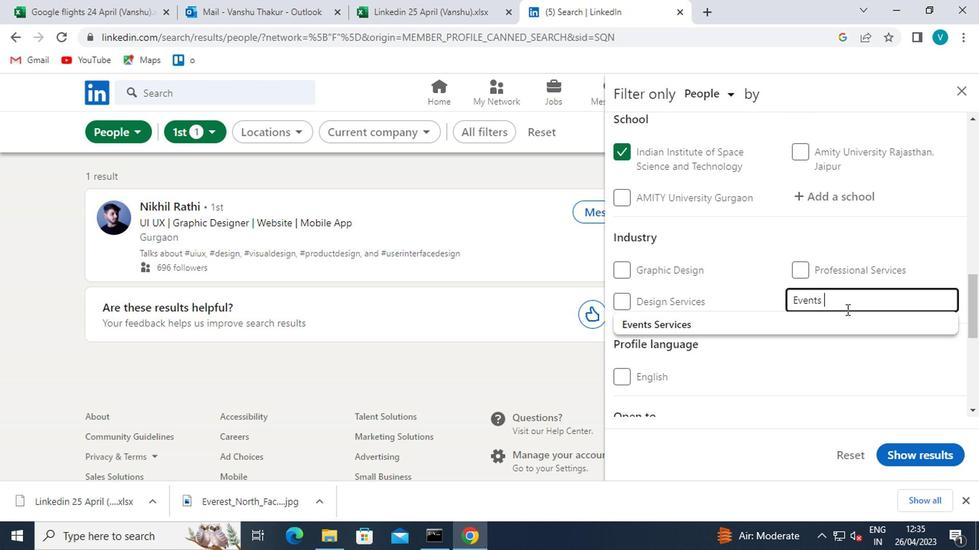 
Action: Key pressed <Key.shift>SERVICES
Screenshot: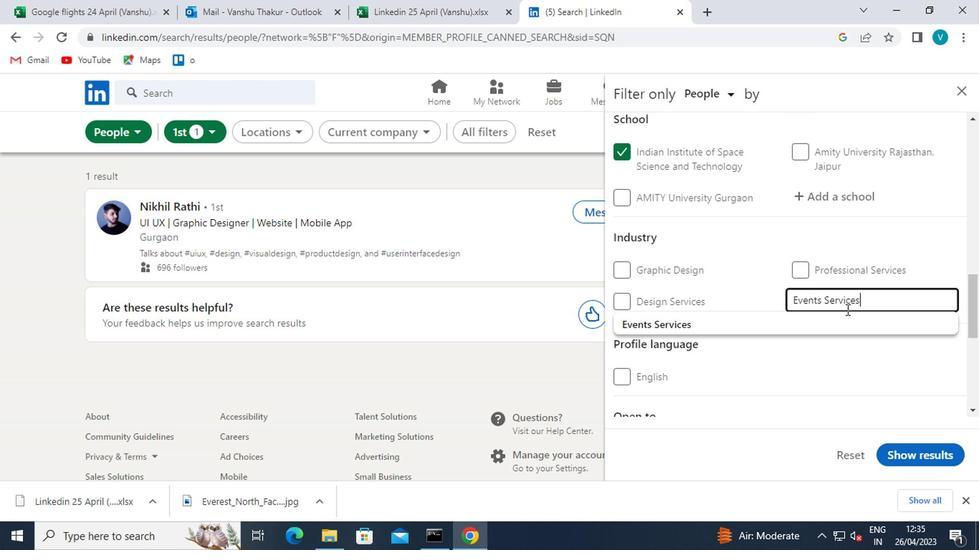 
Action: Mouse moved to (705, 324)
Screenshot: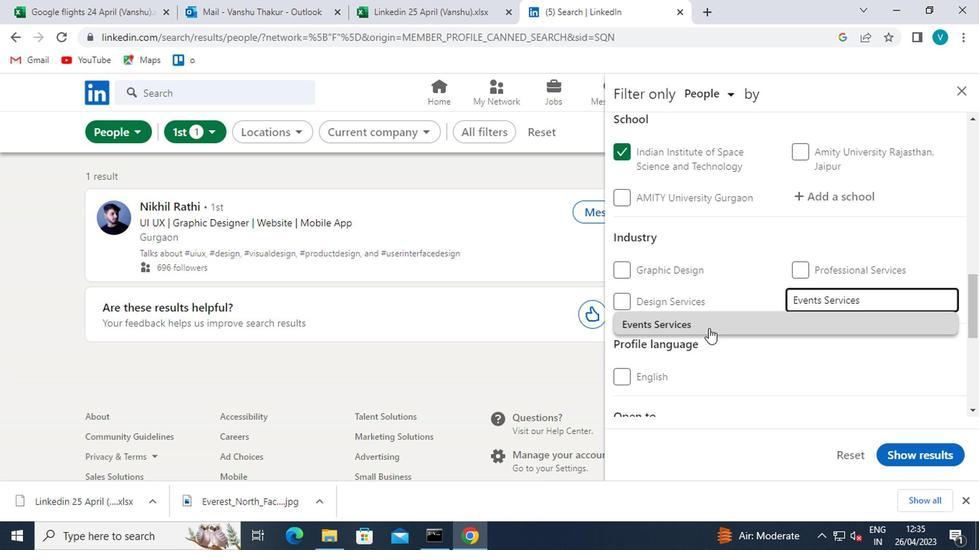 
Action: Mouse pressed left at (705, 324)
Screenshot: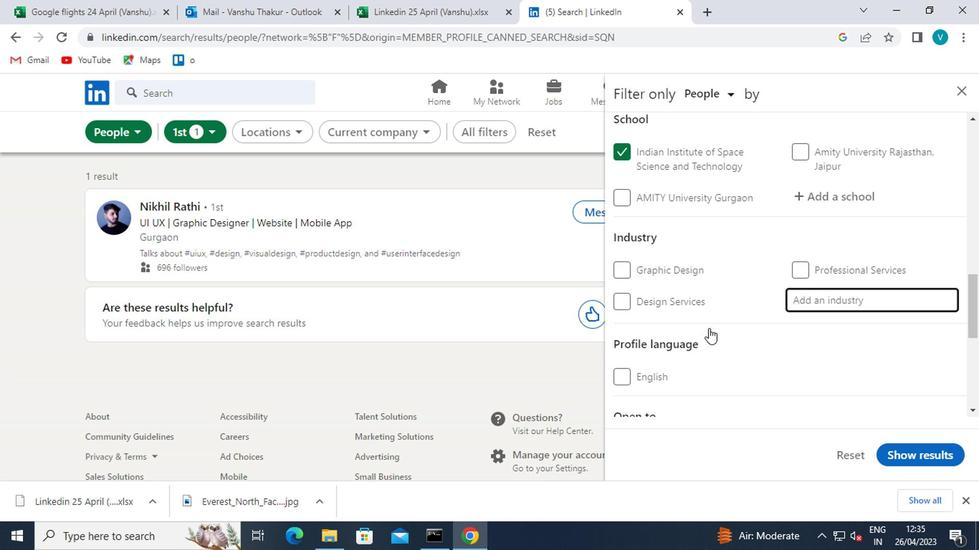 
Action: Mouse moved to (725, 321)
Screenshot: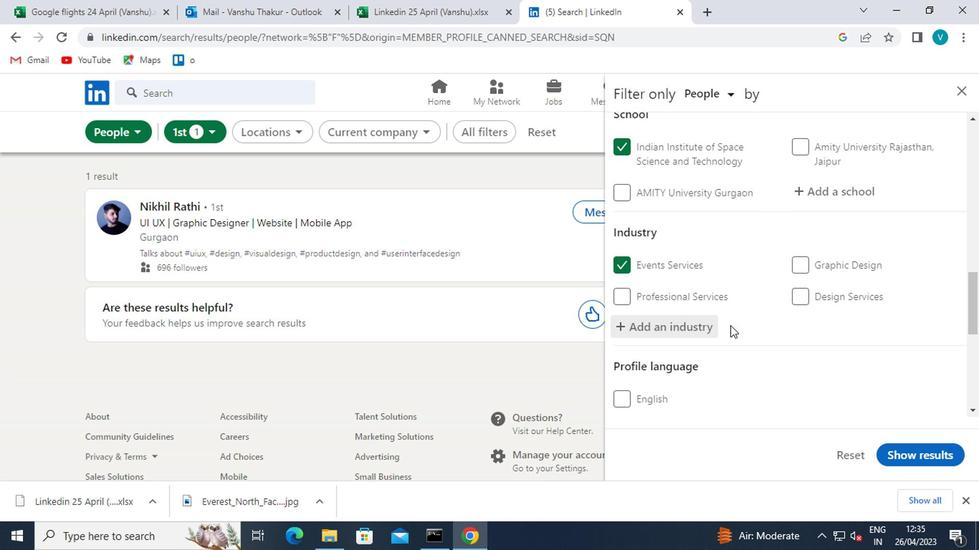 
Action: Mouse scrolled (725, 320) with delta (0, 0)
Screenshot: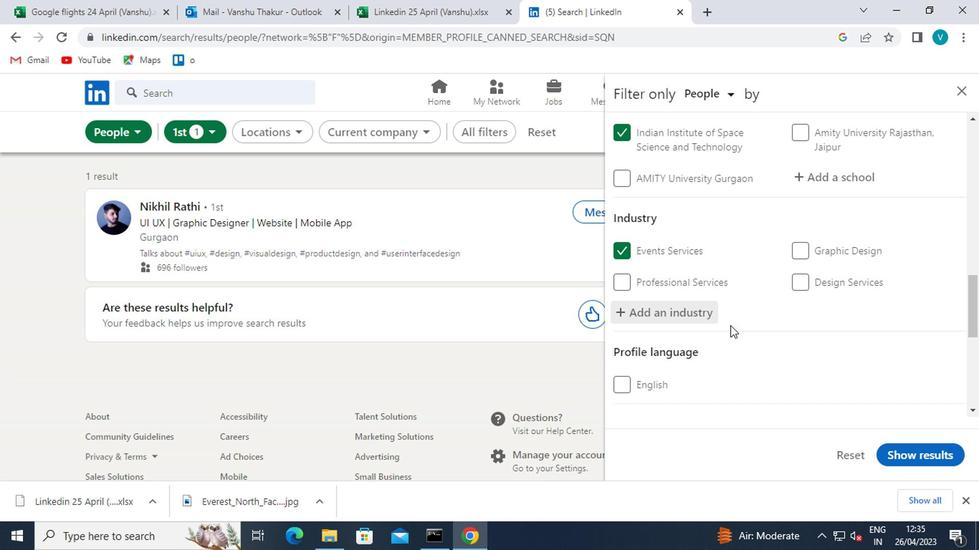 
Action: Mouse moved to (725, 333)
Screenshot: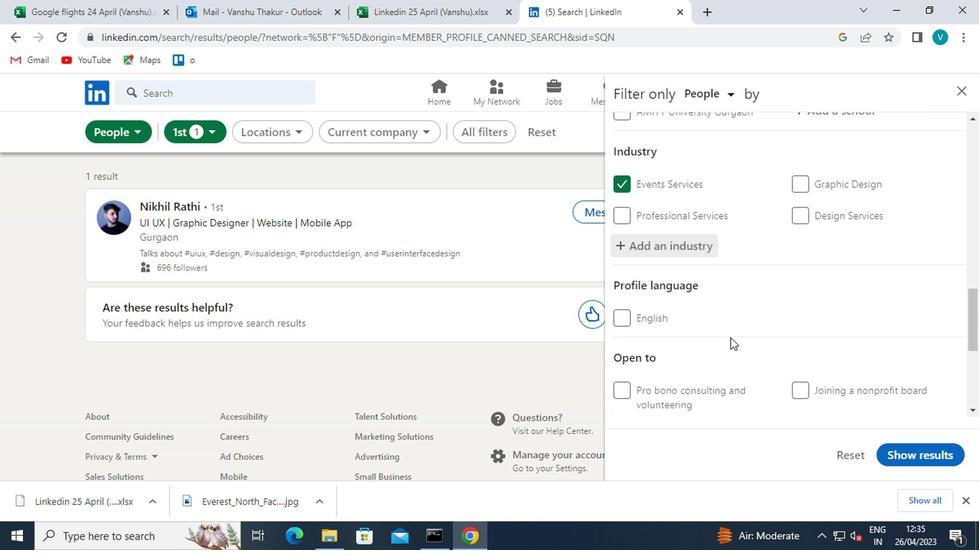 
Action: Mouse scrolled (725, 332) with delta (0, -1)
Screenshot: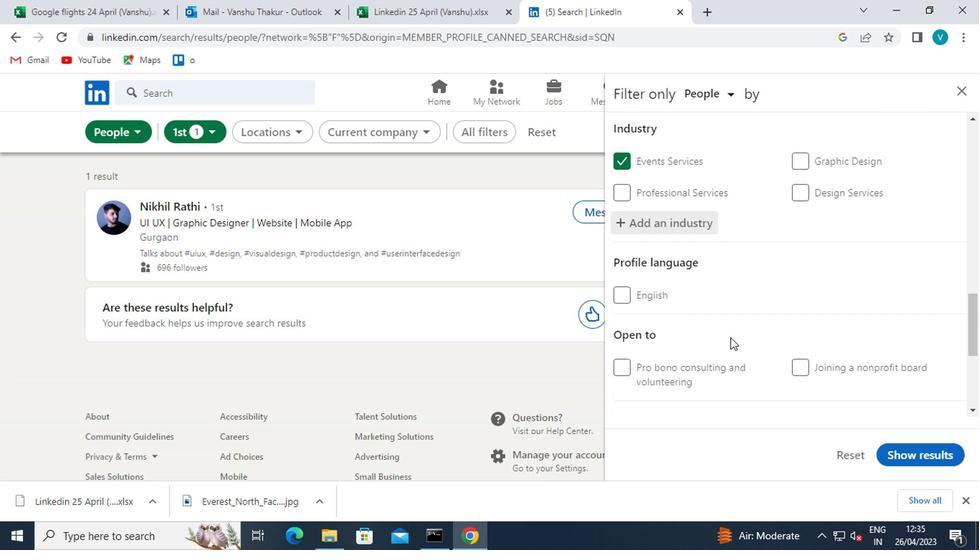 
Action: Mouse scrolled (725, 332) with delta (0, -1)
Screenshot: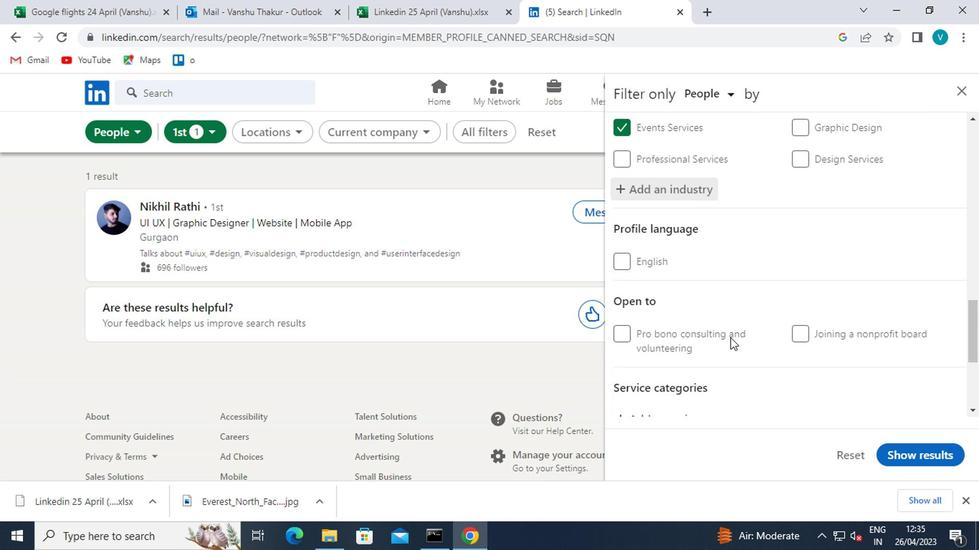 
Action: Mouse moved to (659, 346)
Screenshot: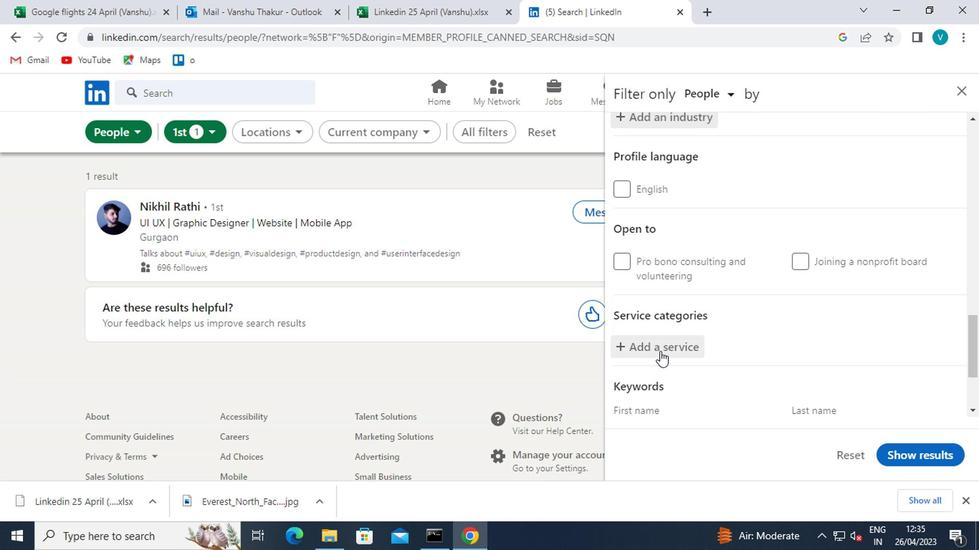 
Action: Mouse pressed left at (659, 346)
Screenshot: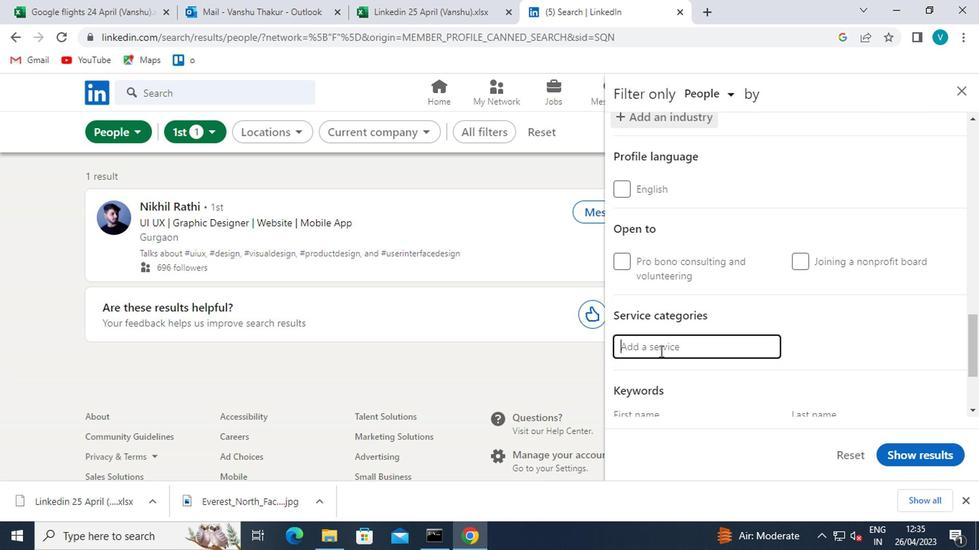 
Action: Mouse moved to (659, 344)
Screenshot: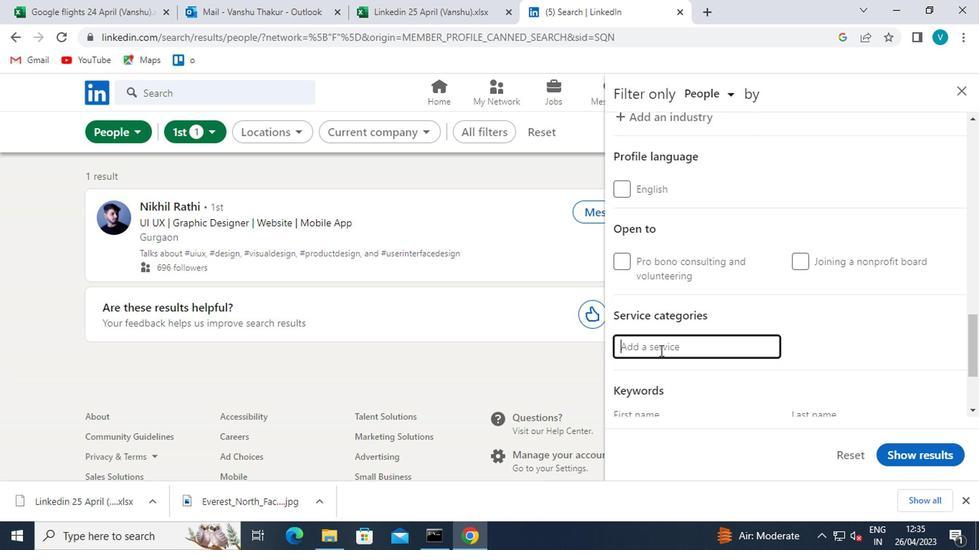 
Action: Key pressed <Key.shift>MANAGEMENT<Key.space>
Screenshot: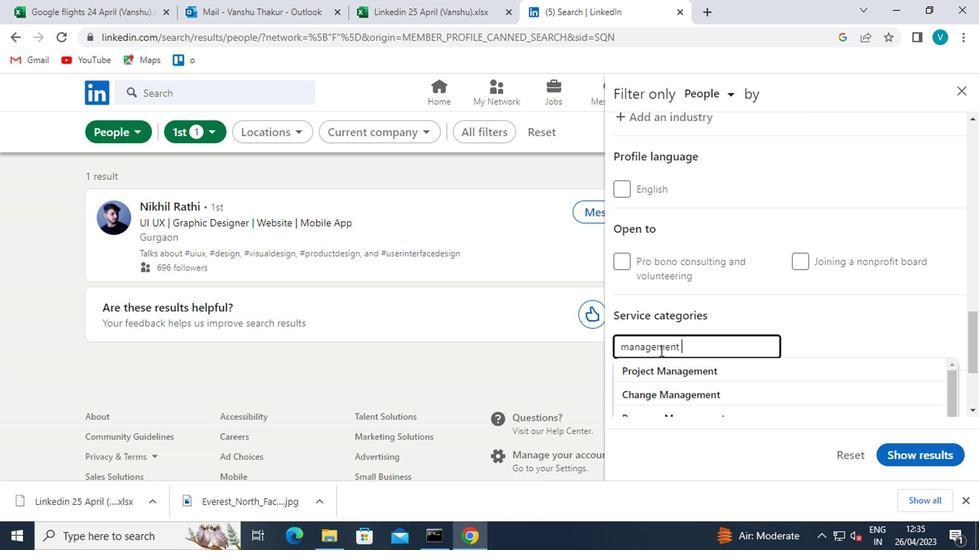 
Action: Mouse moved to (629, 338)
Screenshot: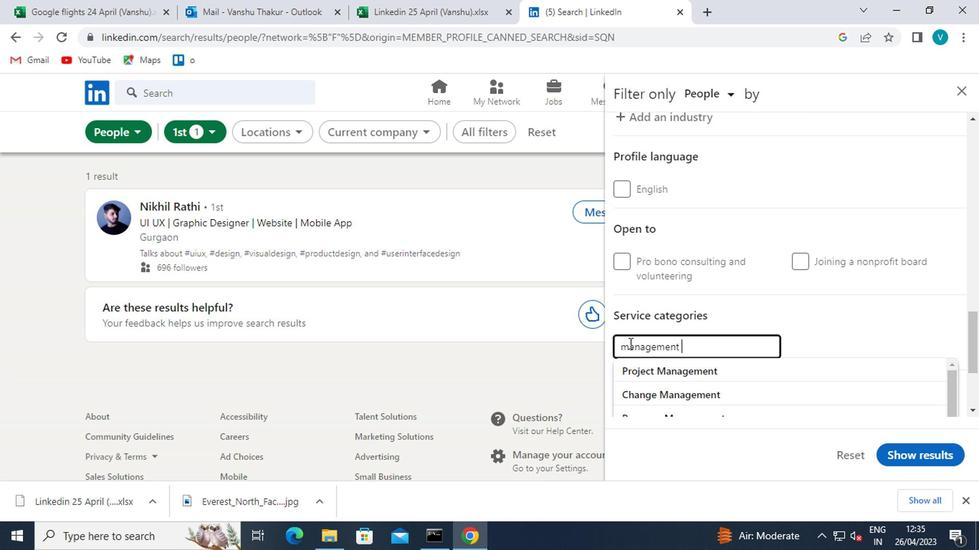 
Action: Mouse pressed left at (629, 338)
Screenshot: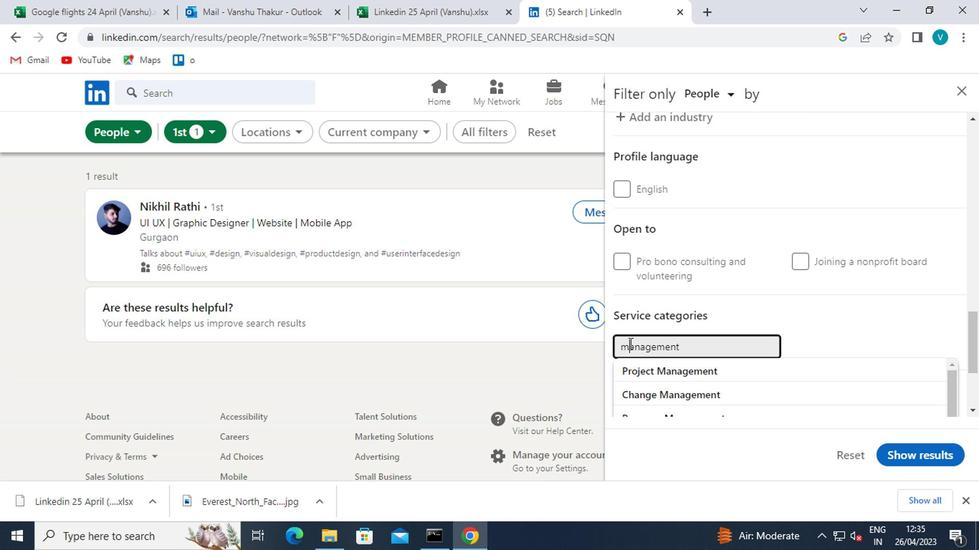 
Action: Mouse moved to (647, 377)
Screenshot: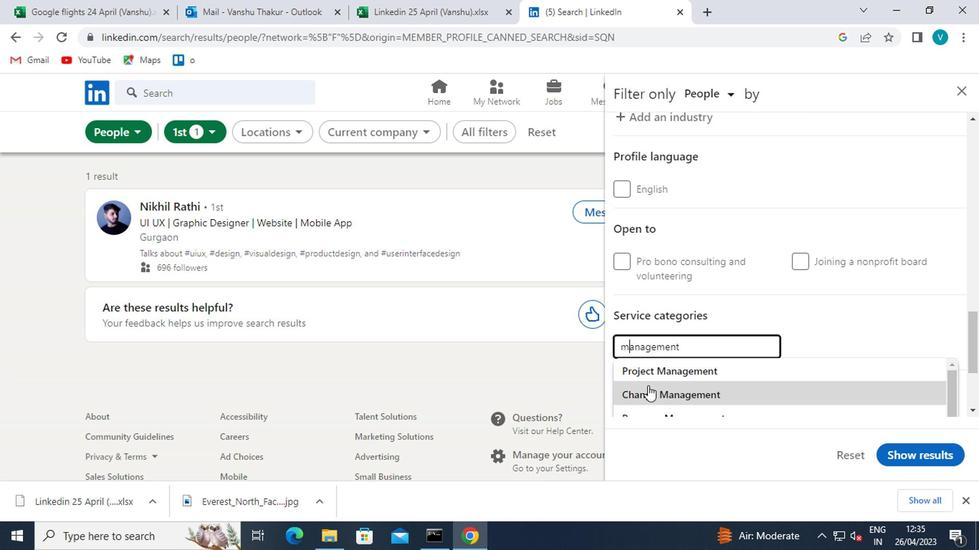 
Action: Key pressed <Key.backspace><Key.shift>M
Screenshot: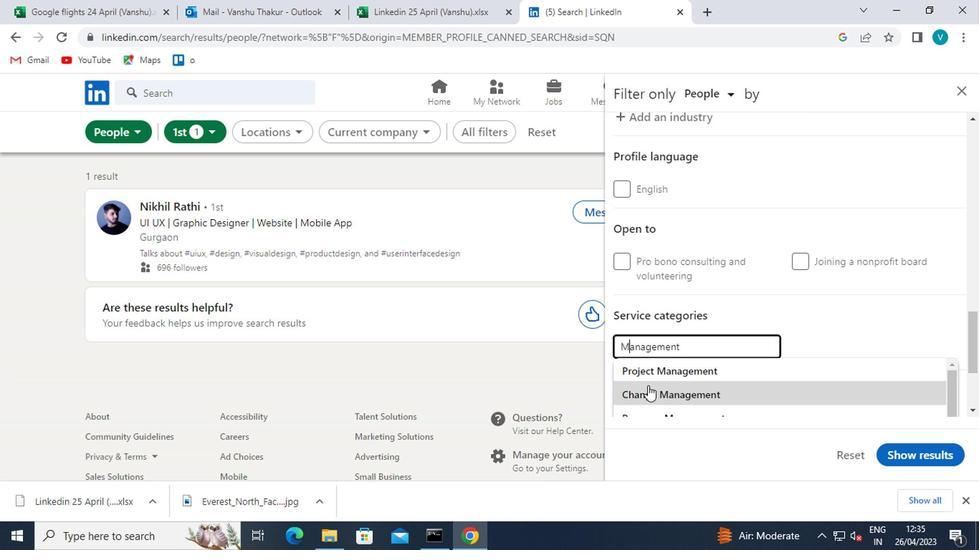 
Action: Mouse moved to (702, 340)
Screenshot: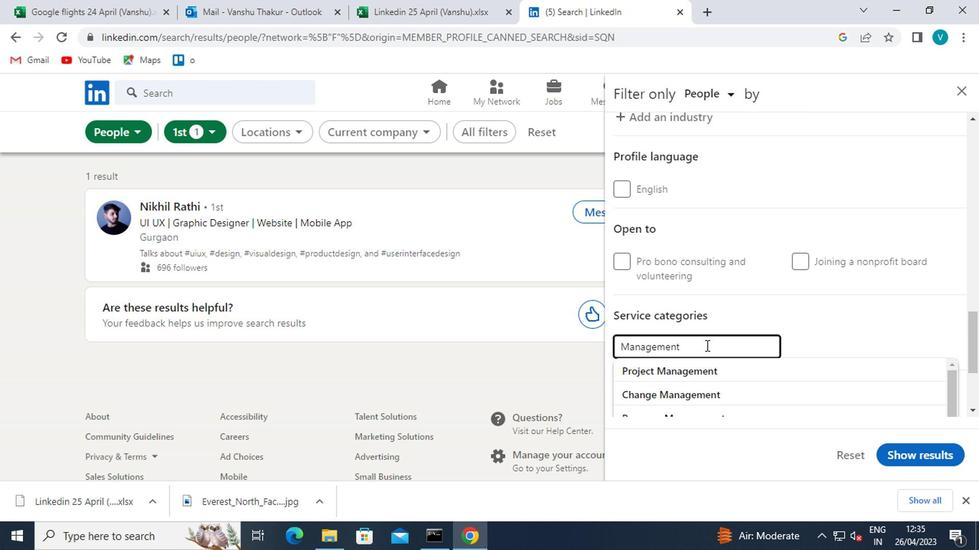 
Action: Mouse pressed left at (702, 340)
Screenshot: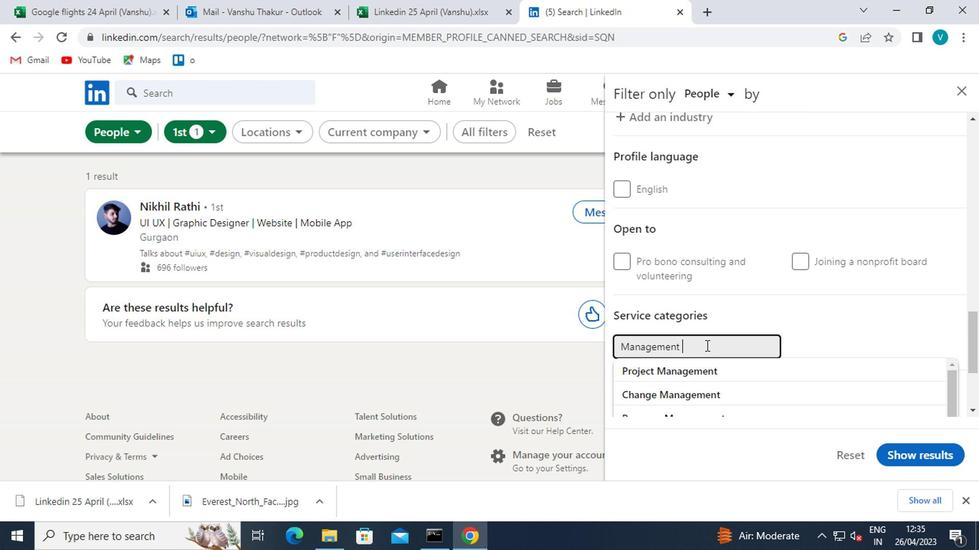
Action: Key pressed <Key.shift>C
Screenshot: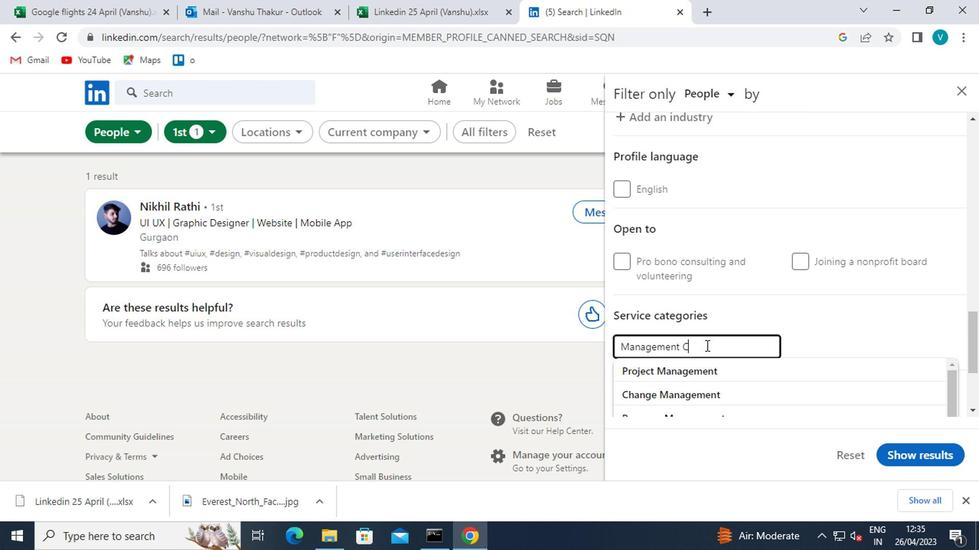 
Action: Mouse moved to (705, 387)
Screenshot: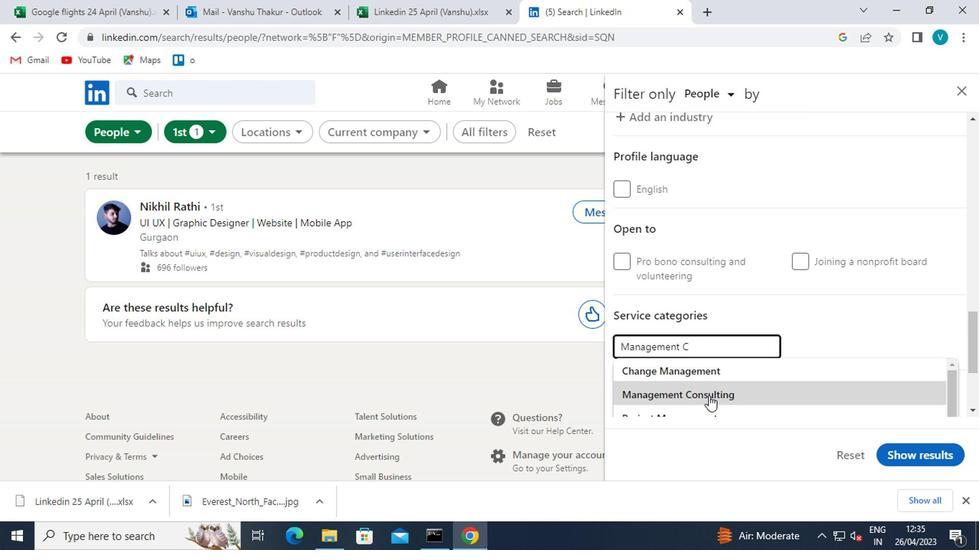 
Action: Mouse pressed left at (705, 387)
Screenshot: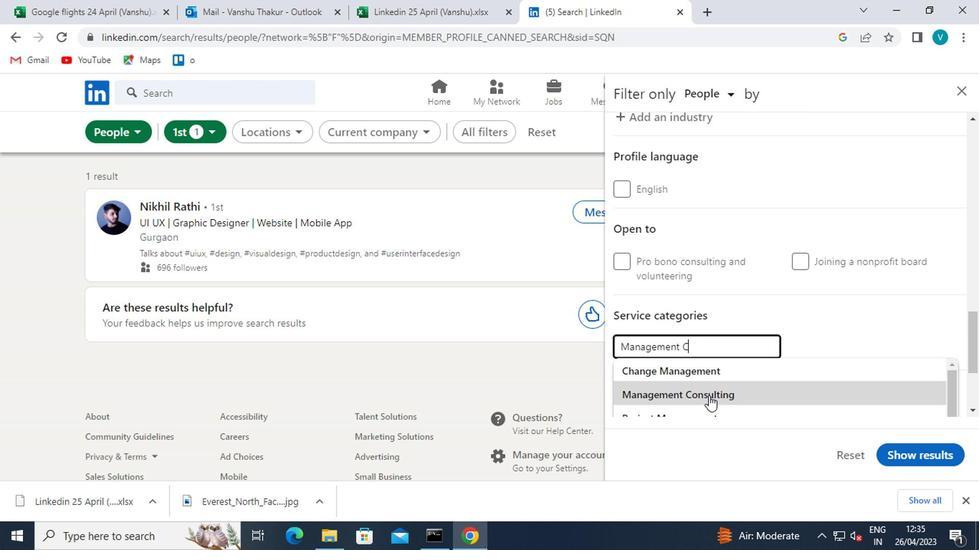 
Action: Mouse moved to (711, 380)
Screenshot: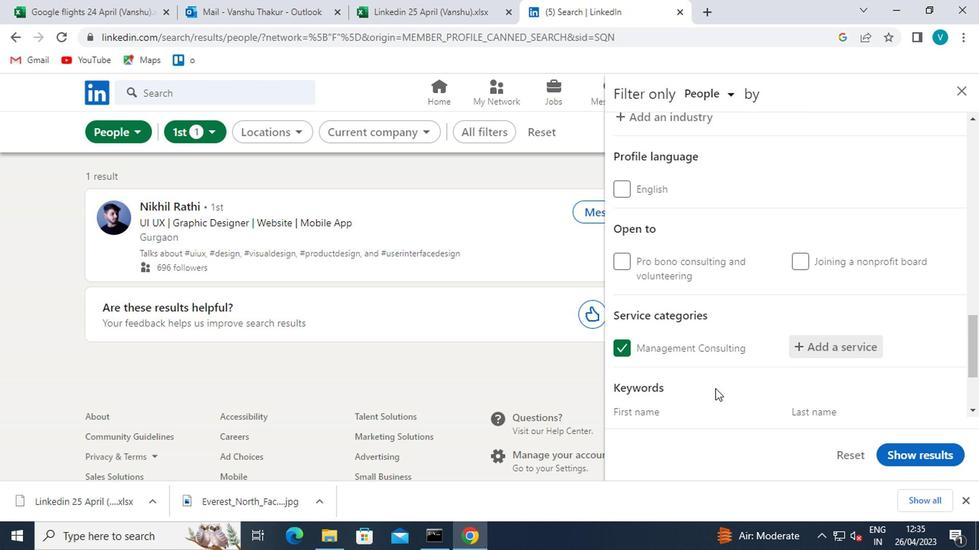 
Action: Mouse scrolled (711, 380) with delta (0, 0)
Screenshot: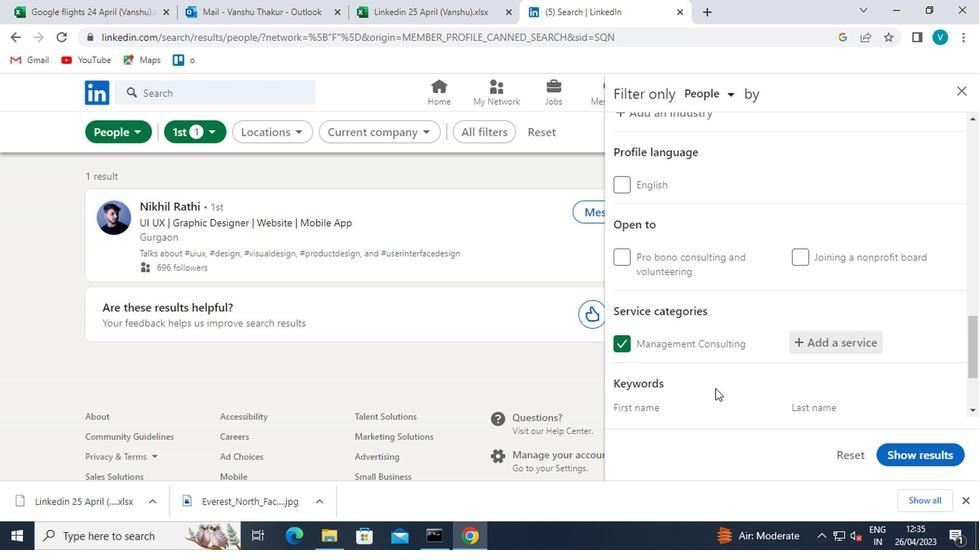 
Action: Mouse scrolled (711, 380) with delta (0, 0)
Screenshot: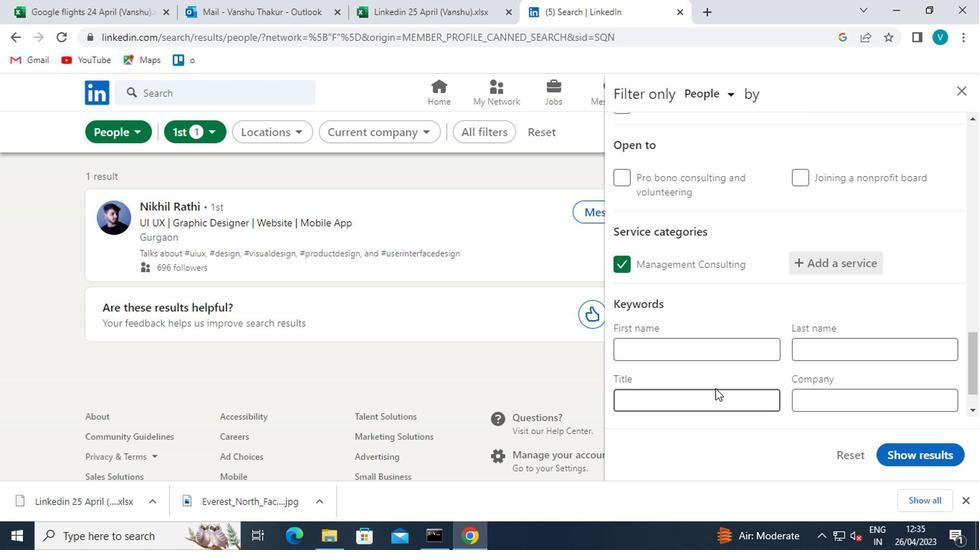 
Action: Mouse moved to (713, 354)
Screenshot: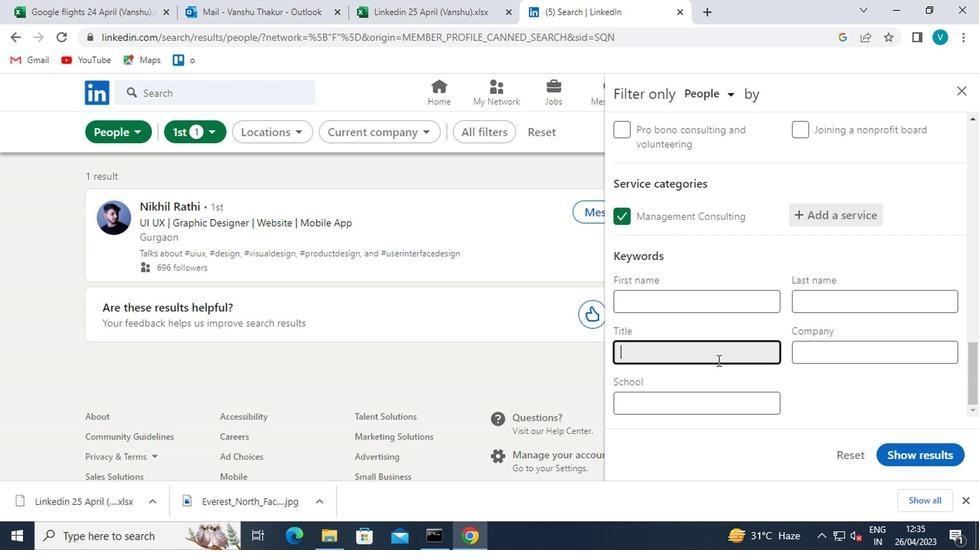 
Action: Mouse pressed left at (713, 354)
Screenshot: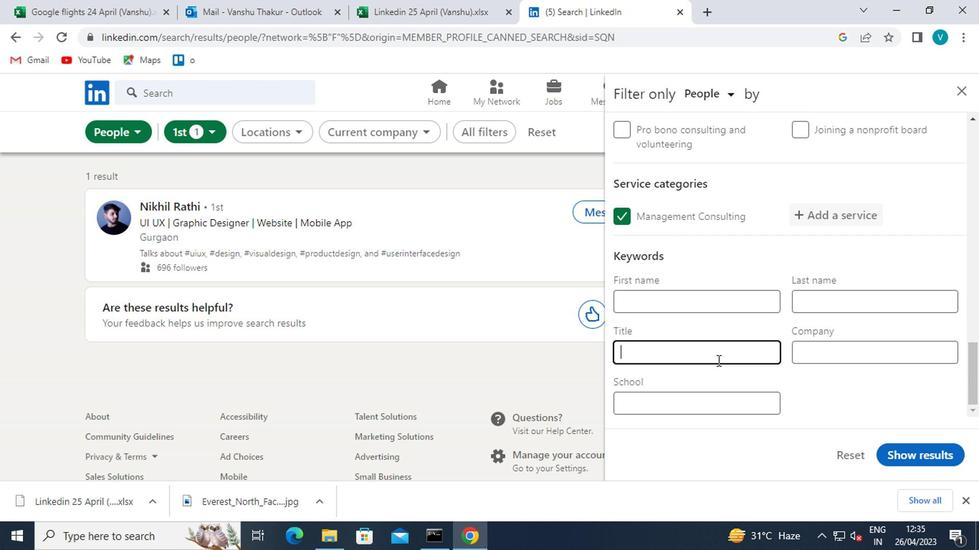 
Action: Key pressed <Key.shift><Key.shift><Key.shift><Key.shift><Key.shift><Key.shift><Key.shift><Key.shift><Key.shift><Key.shift><Key.shift><Key.shift><Key.shift><Key.shift><Key.shift><Key.shift><Key.shift><Key.shift><Key.shift><Key.shift><Key.shift><Key.shift><Key.shift><Key.shift><Key.shift><Key.shift><Key.shift><Key.shift><Key.shift>V<Key.backspace><Key.shift>SCHOOL<Key.space><Key.shift>VOLN<Key.backspace>UNTEER
Screenshot: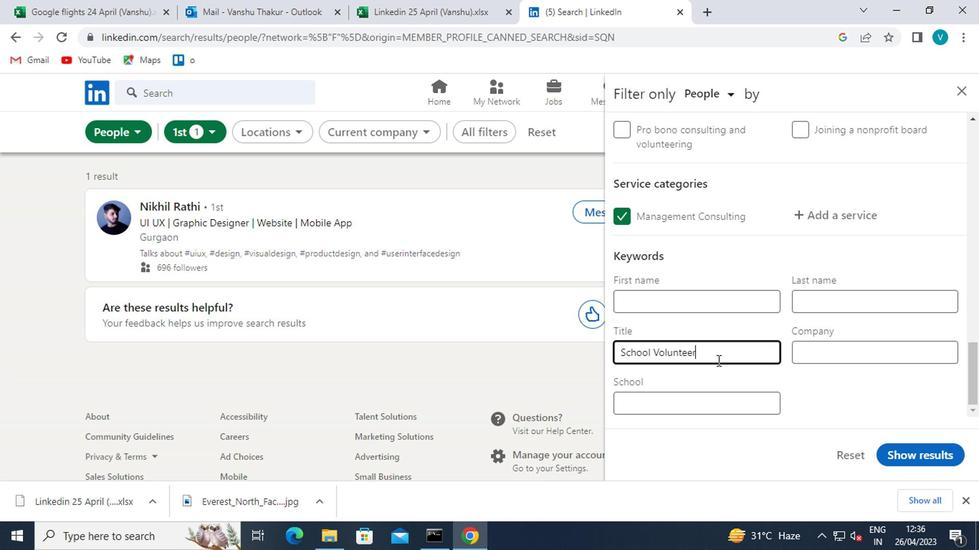 
Action: Mouse moved to (915, 446)
Screenshot: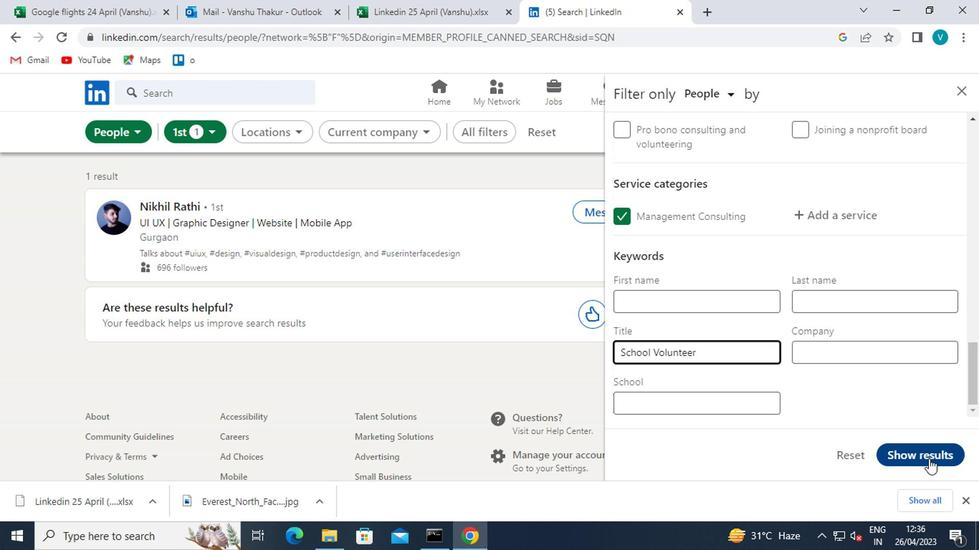
Action: Mouse pressed left at (915, 446)
Screenshot: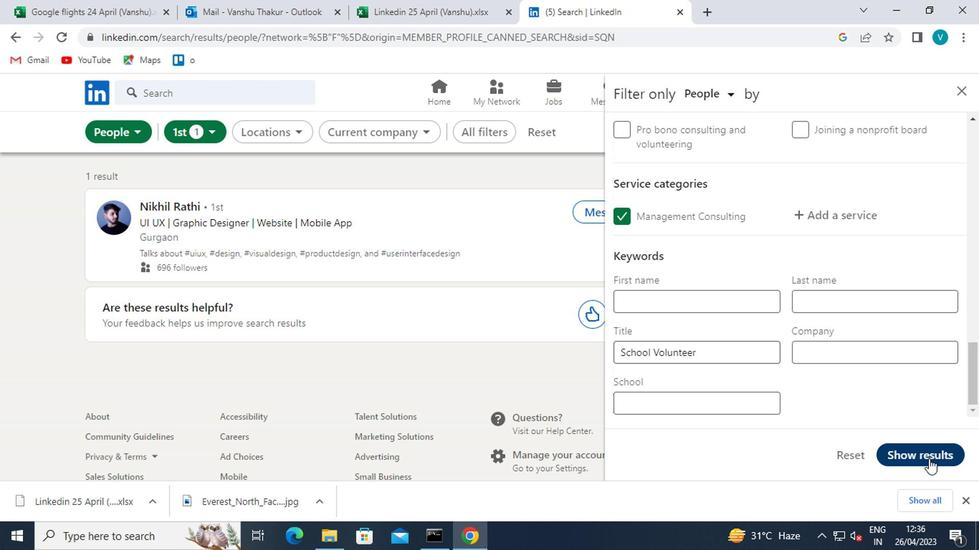 
